 Task: Look for space in Mānānwāla, Pakistan from 17th June, 2023 to 21st June, 2023 for 2 adults in price range Rs.7000 to Rs.12000. Place can be private room with 1  bedroom having 2 beds and 1 bathroom. Property type can be house, flat, guest house. Amenities needed are: wifi. Booking option can be shelf check-in. Required host language is English.
Action: Mouse moved to (421, 108)
Screenshot: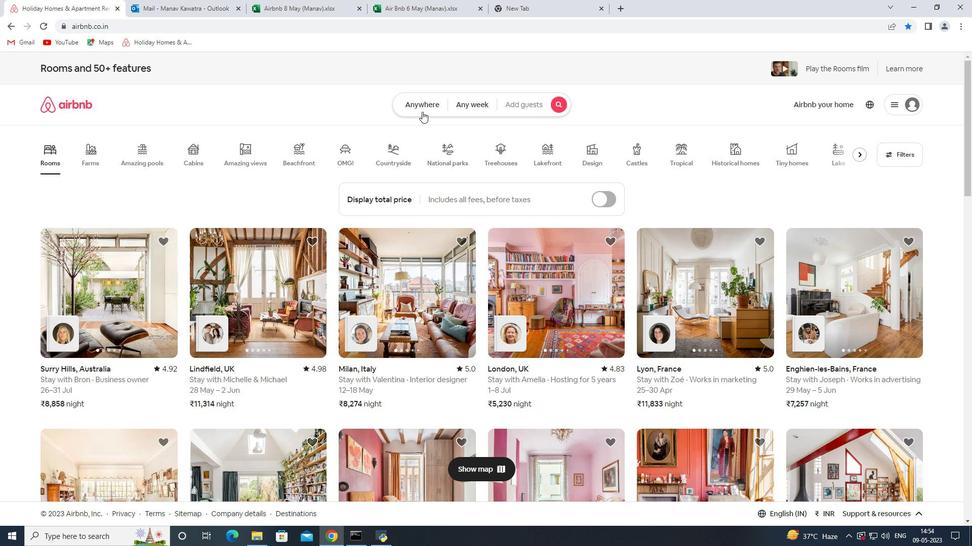 
Action: Mouse pressed left at (421, 108)
Screenshot: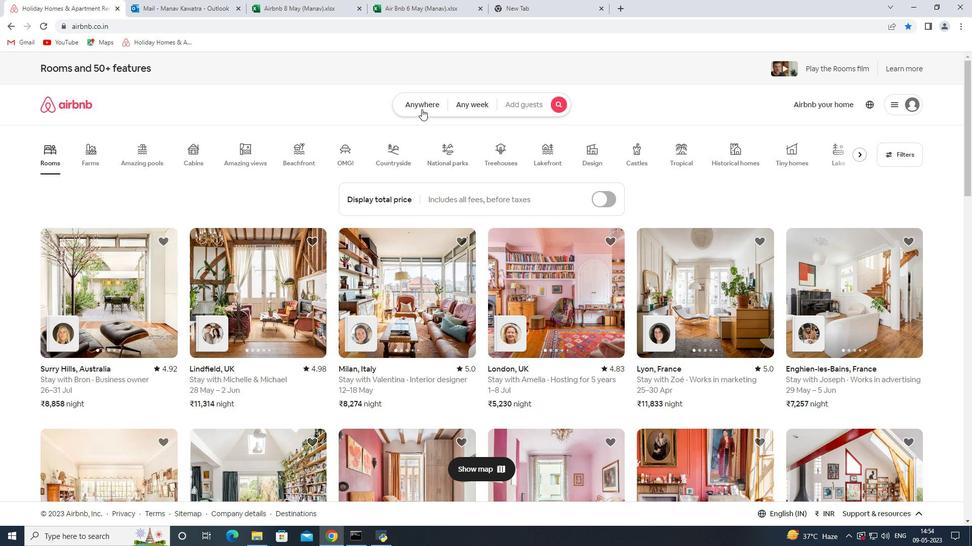 
Action: Mouse moved to (320, 146)
Screenshot: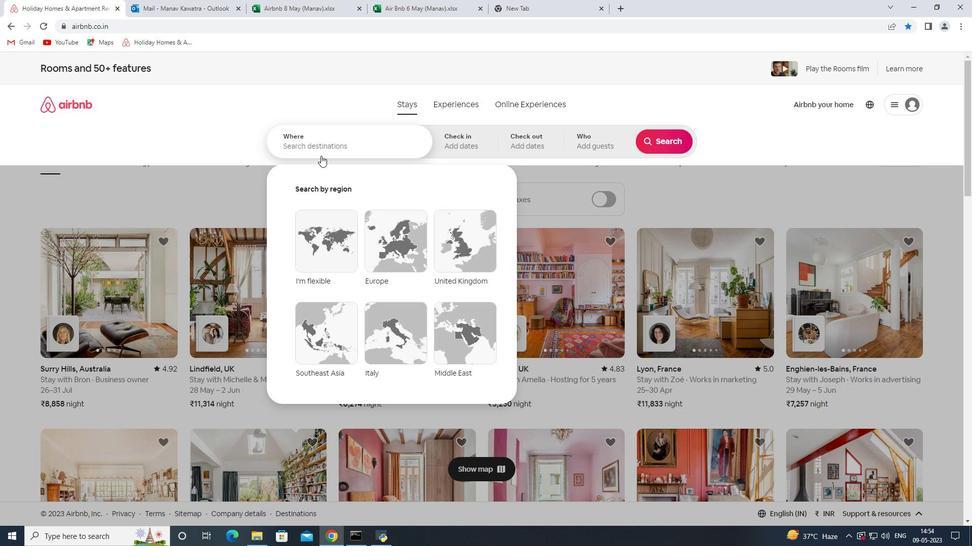 
Action: Mouse pressed left at (320, 146)
Screenshot: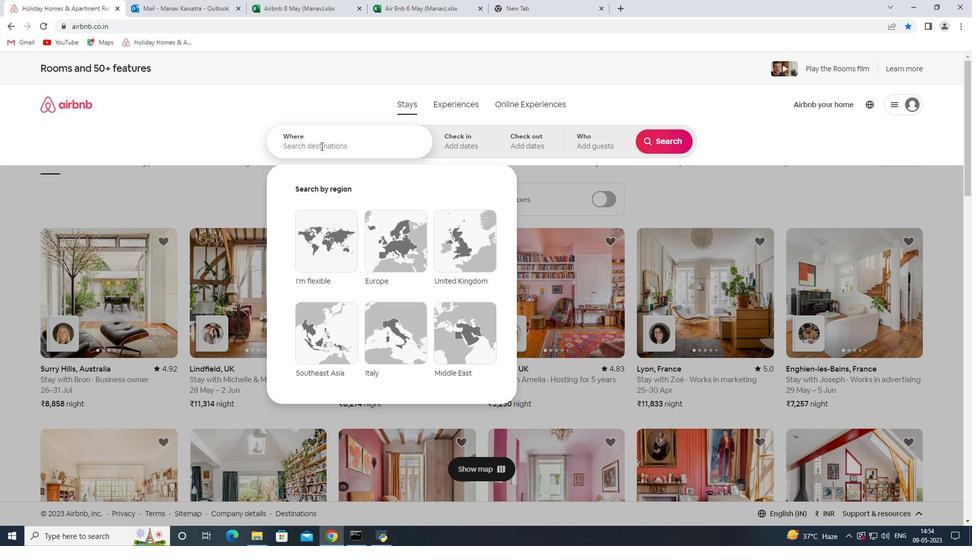
Action: Key pressed <Key.shift><Key.shift><Key.shift><Key.shift><Key.shift><Key.shift><Key.shift>Manan<Key.shift><Key.shift><Key.shift><Key.shift><Key.shift><Key.shift>walla
Screenshot: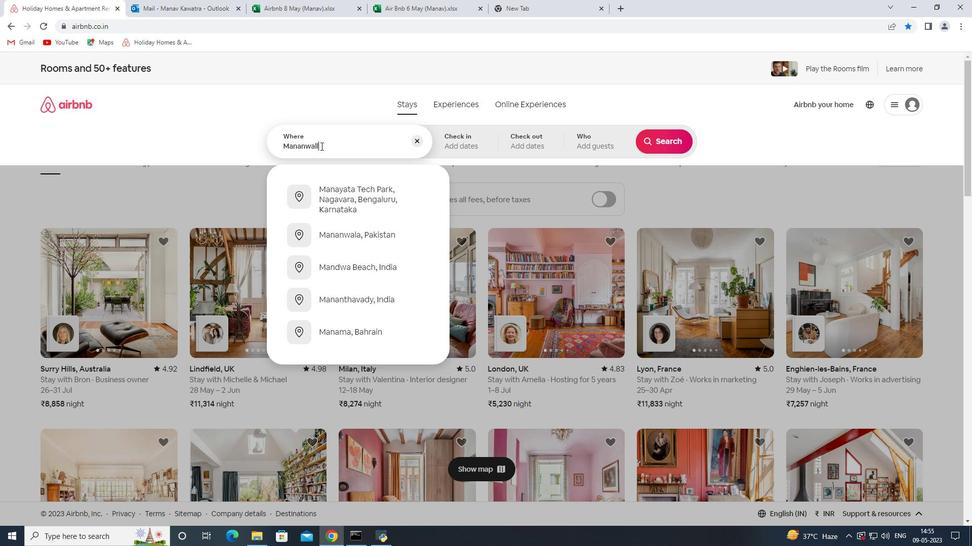 
Action: Mouse moved to (392, 204)
Screenshot: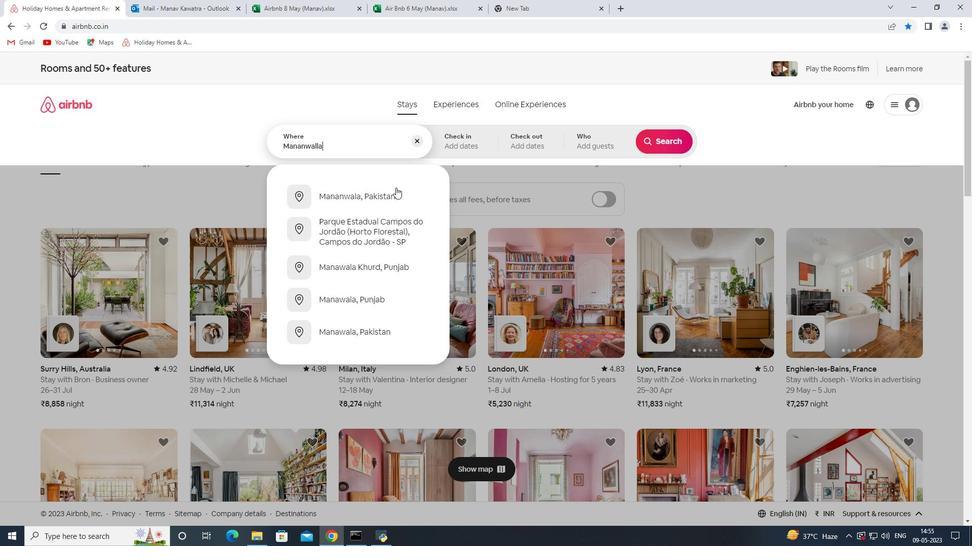 
Action: Mouse pressed left at (392, 204)
Screenshot: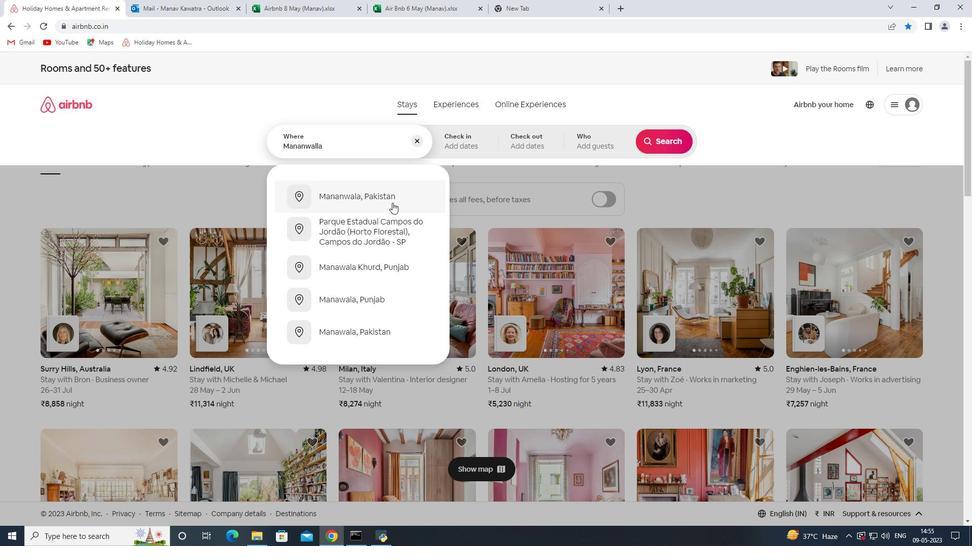 
Action: Mouse moved to (658, 314)
Screenshot: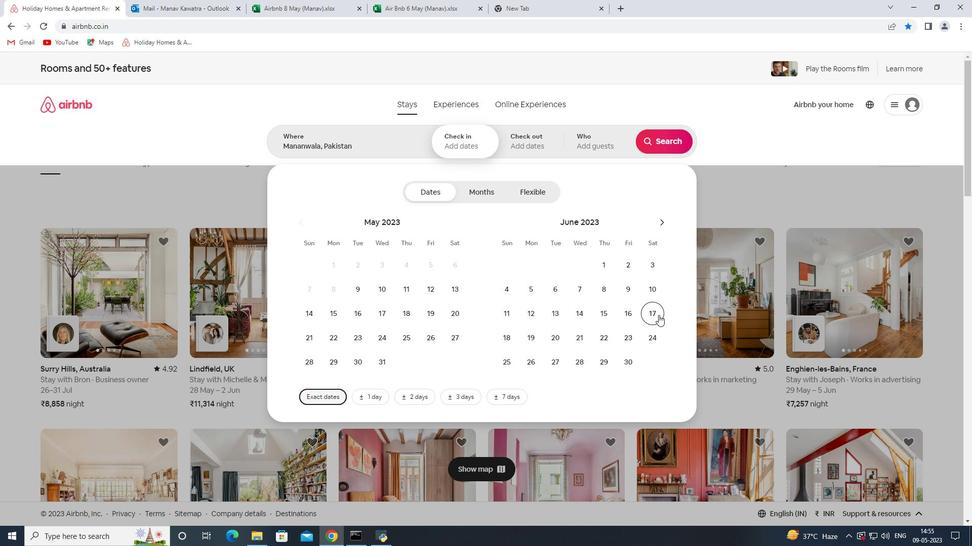
Action: Mouse pressed left at (658, 314)
Screenshot: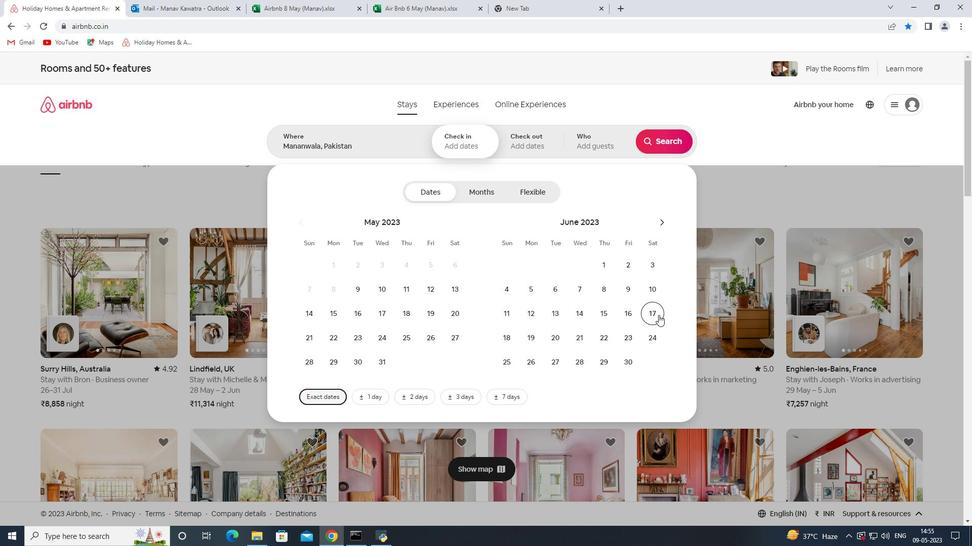 
Action: Mouse moved to (573, 338)
Screenshot: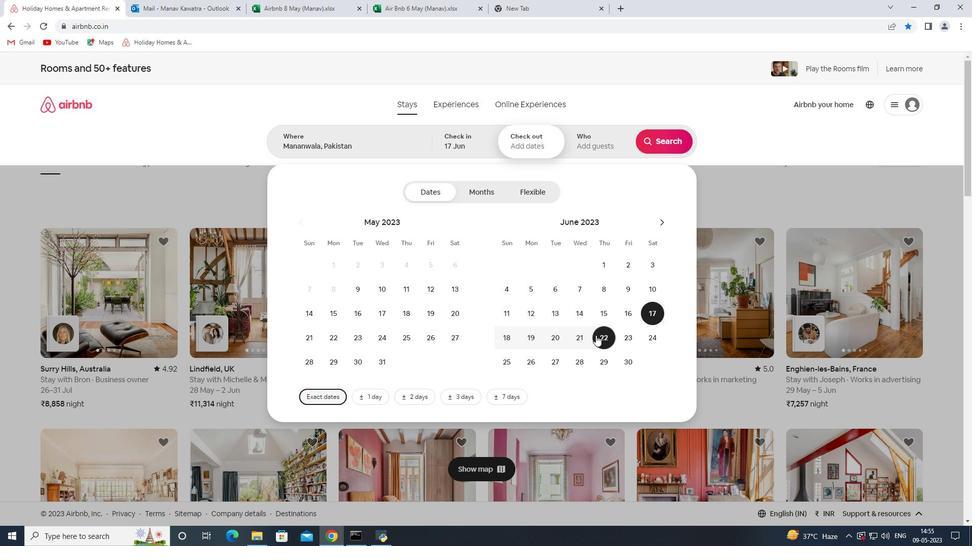 
Action: Mouse pressed left at (573, 338)
Screenshot: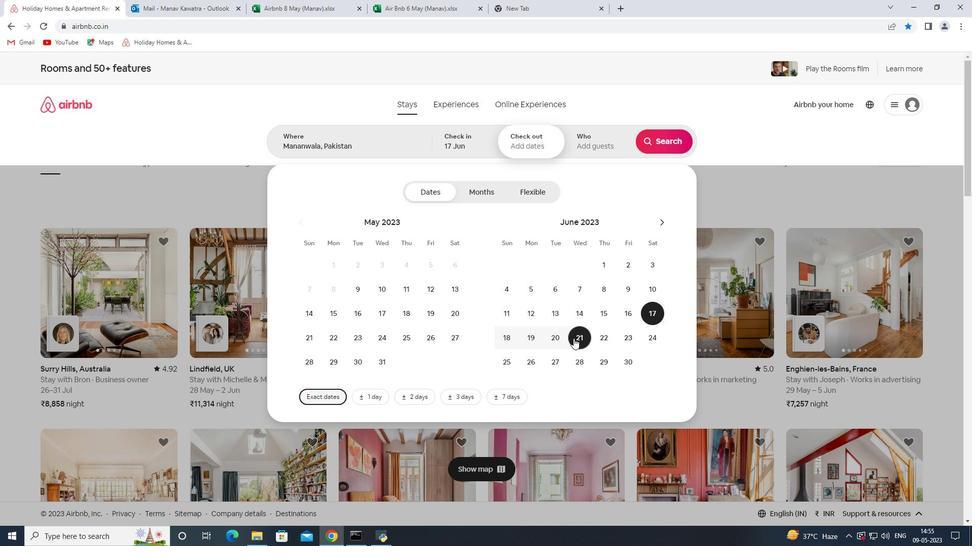 
Action: Mouse moved to (592, 149)
Screenshot: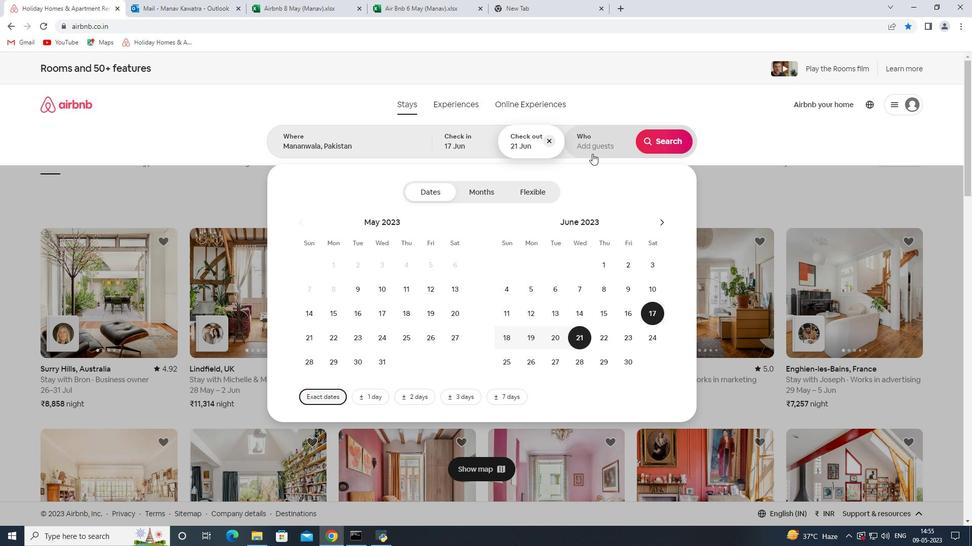 
Action: Mouse pressed left at (592, 149)
Screenshot: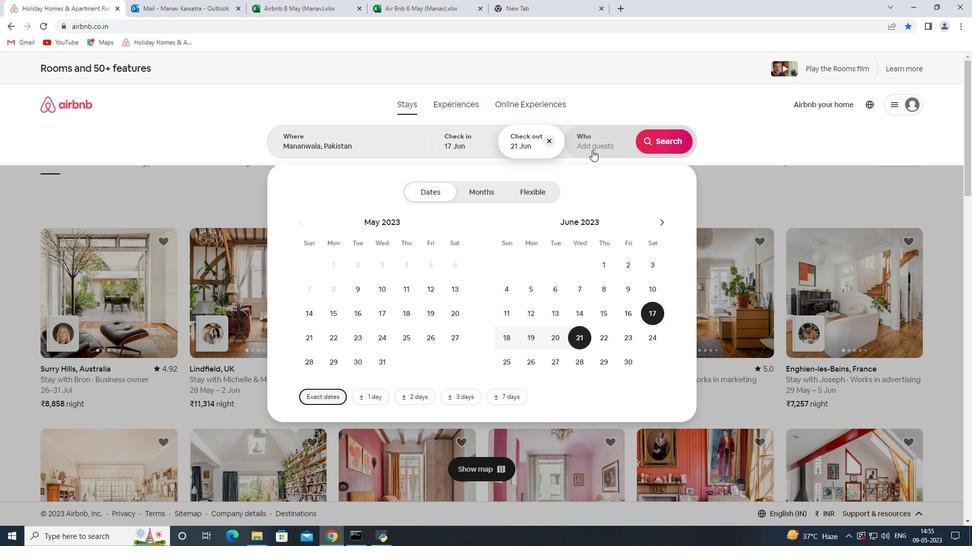 
Action: Mouse moved to (674, 193)
Screenshot: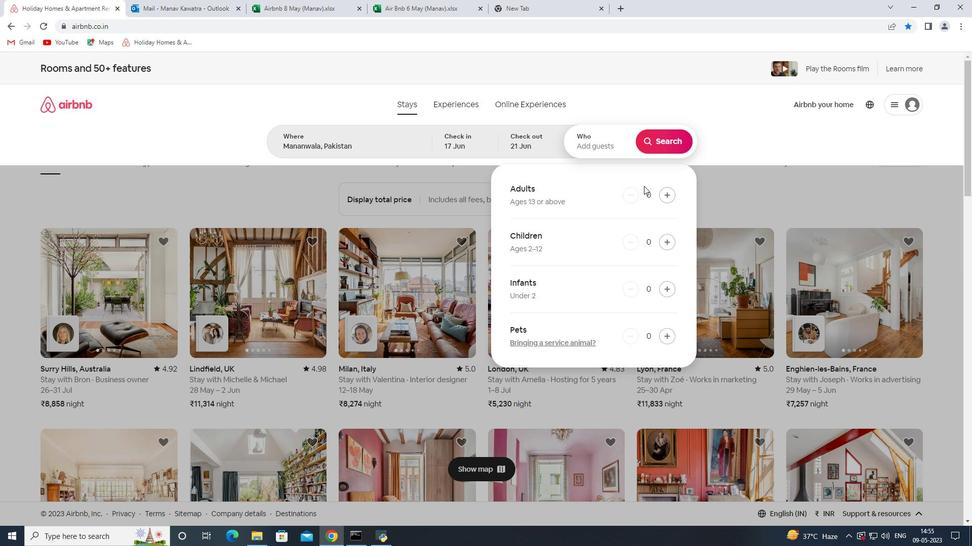 
Action: Mouse pressed left at (674, 193)
Screenshot: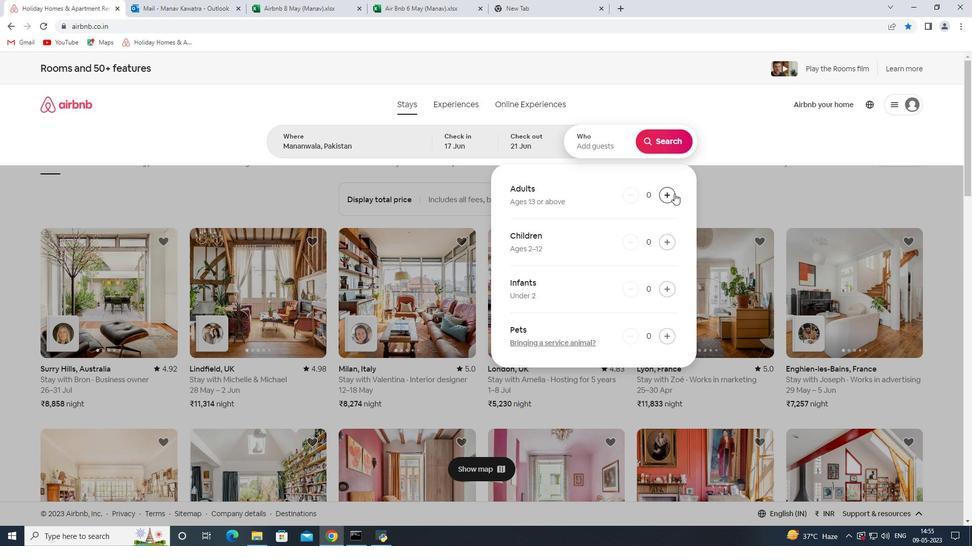 
Action: Mouse pressed left at (674, 193)
Screenshot: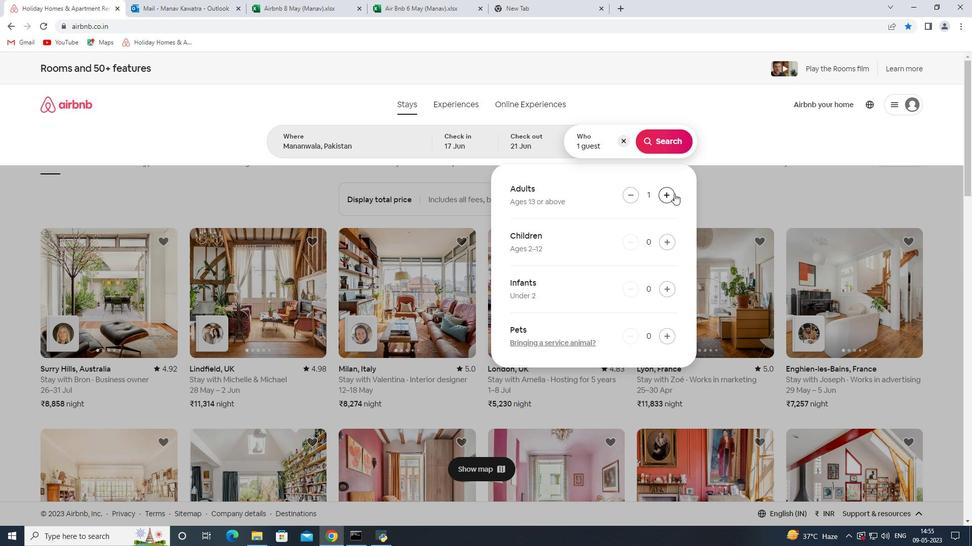 
Action: Mouse moved to (668, 143)
Screenshot: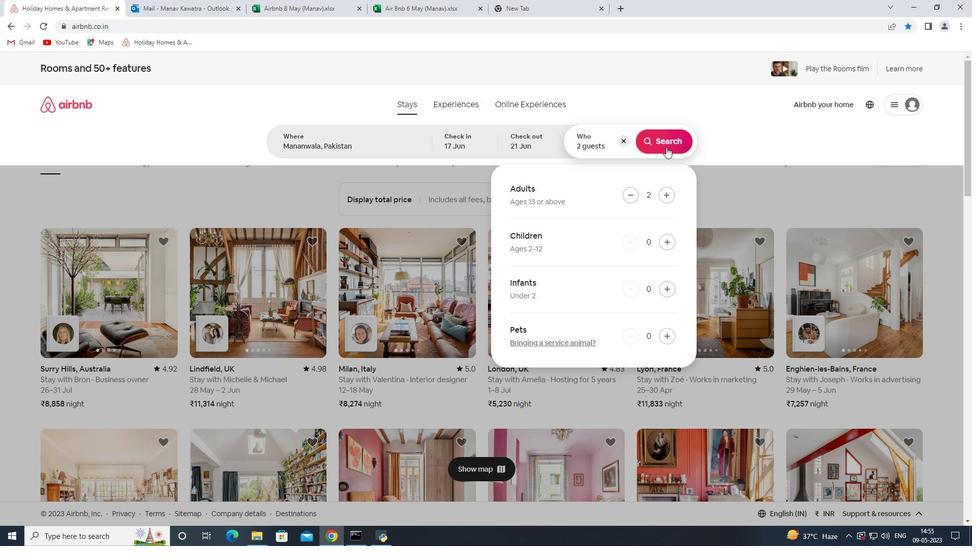 
Action: Mouse pressed left at (668, 143)
Screenshot: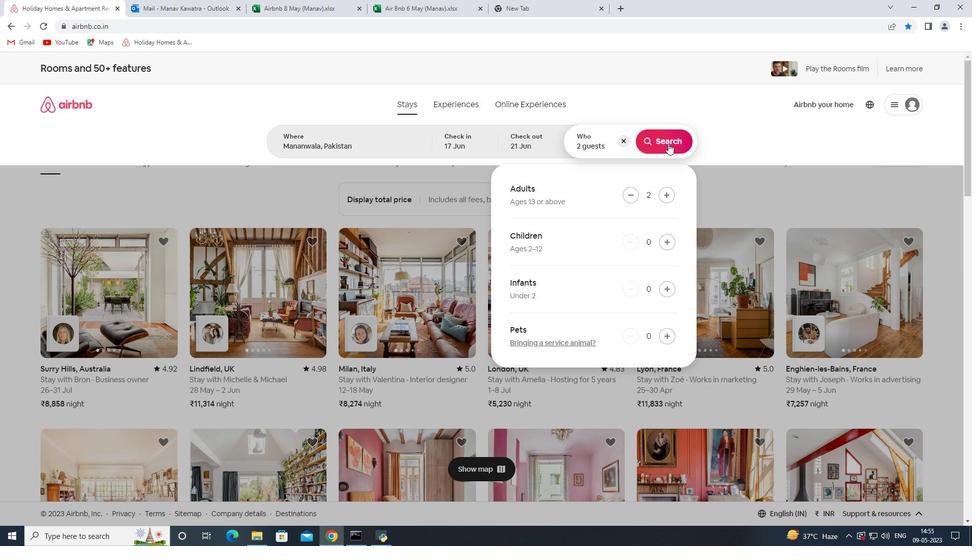 
Action: Mouse moved to (927, 118)
Screenshot: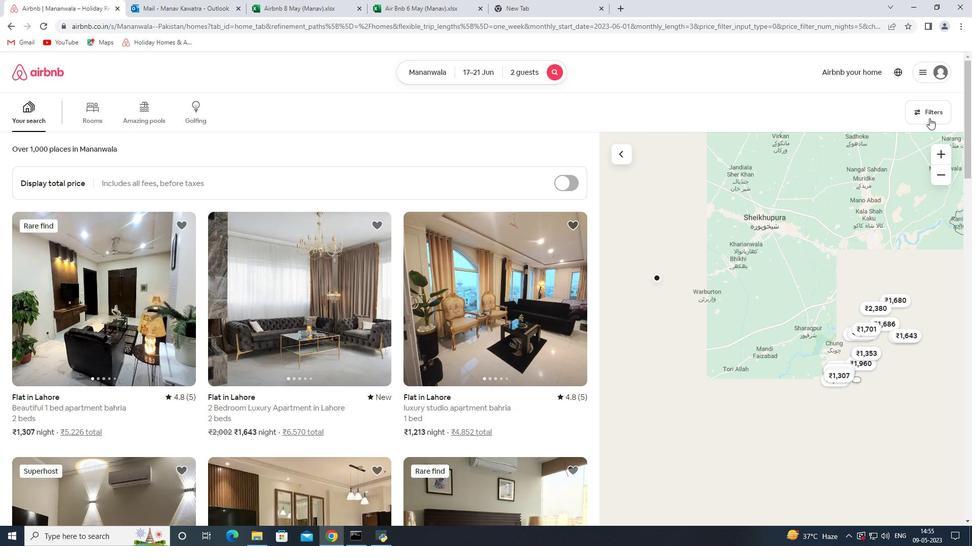 
Action: Mouse pressed left at (927, 118)
Screenshot: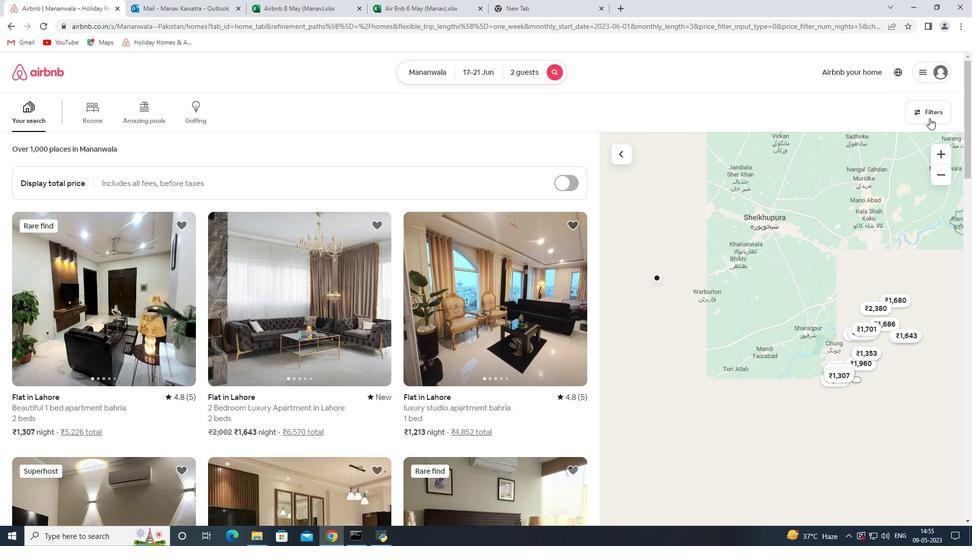 
Action: Mouse moved to (354, 363)
Screenshot: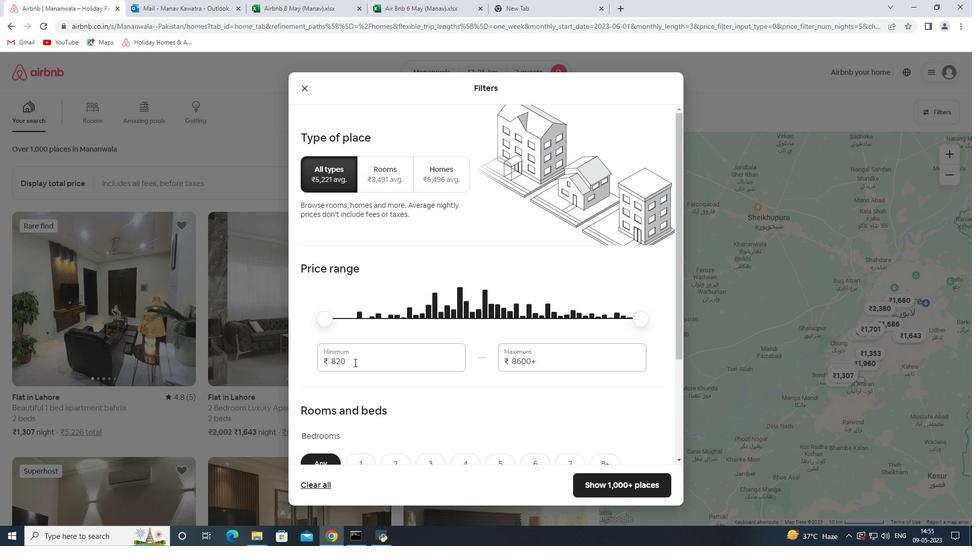 
Action: Mouse pressed left at (354, 363)
Screenshot: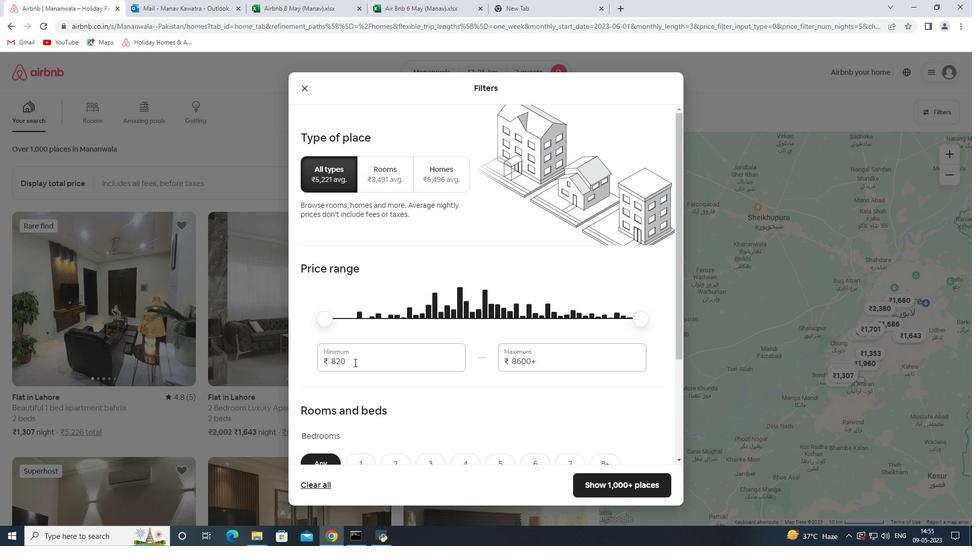 
Action: Mouse pressed left at (354, 363)
Screenshot: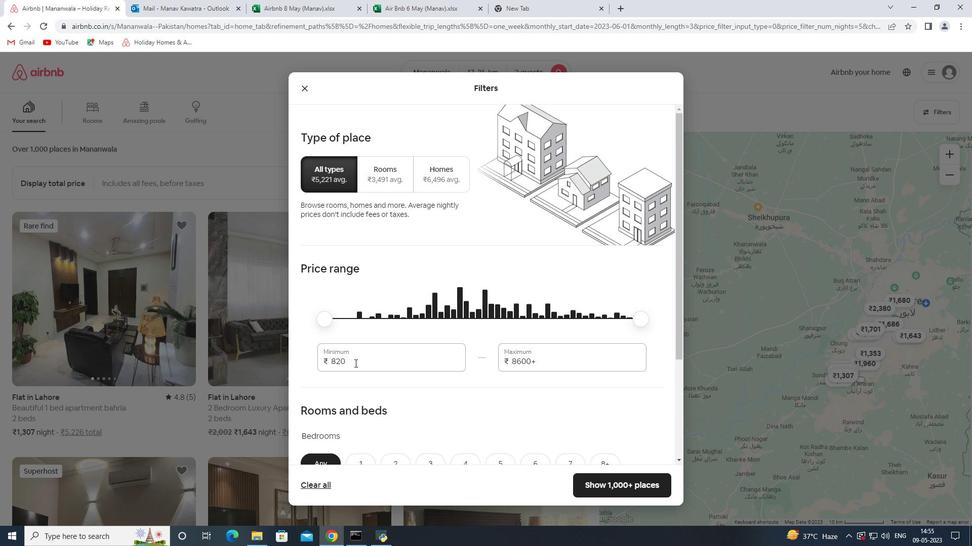 
Action: Key pressed 7000<Key.tab>12000
Screenshot: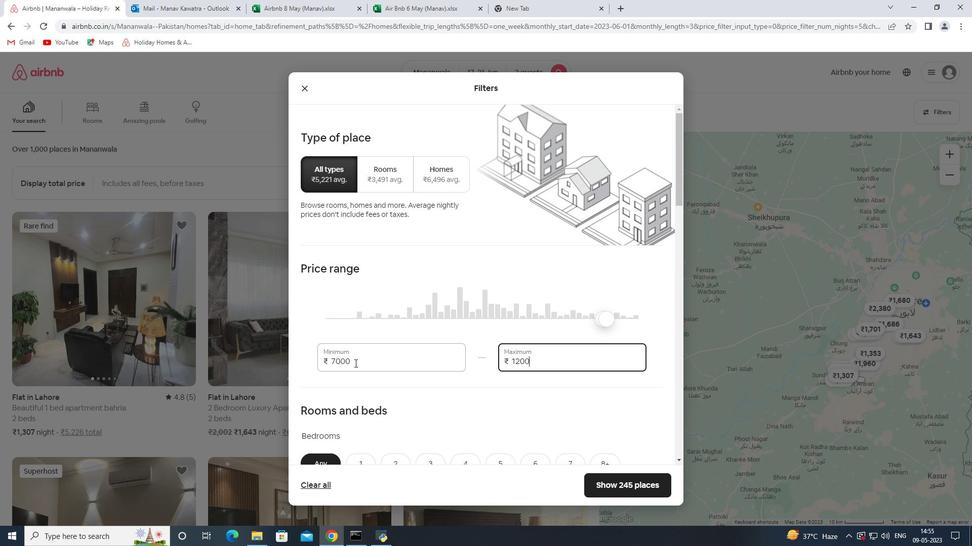 
Action: Mouse moved to (364, 325)
Screenshot: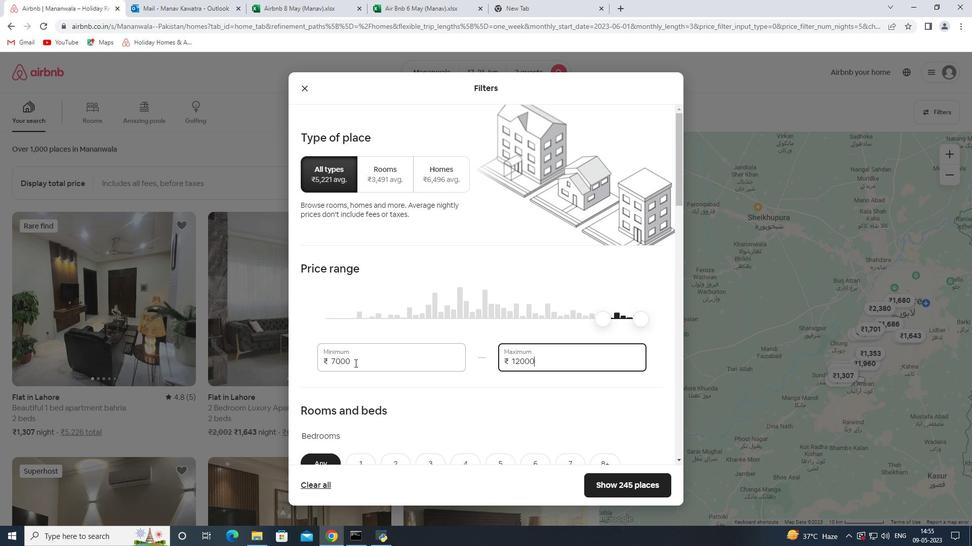 
Action: Mouse scrolled (364, 325) with delta (0, 0)
Screenshot: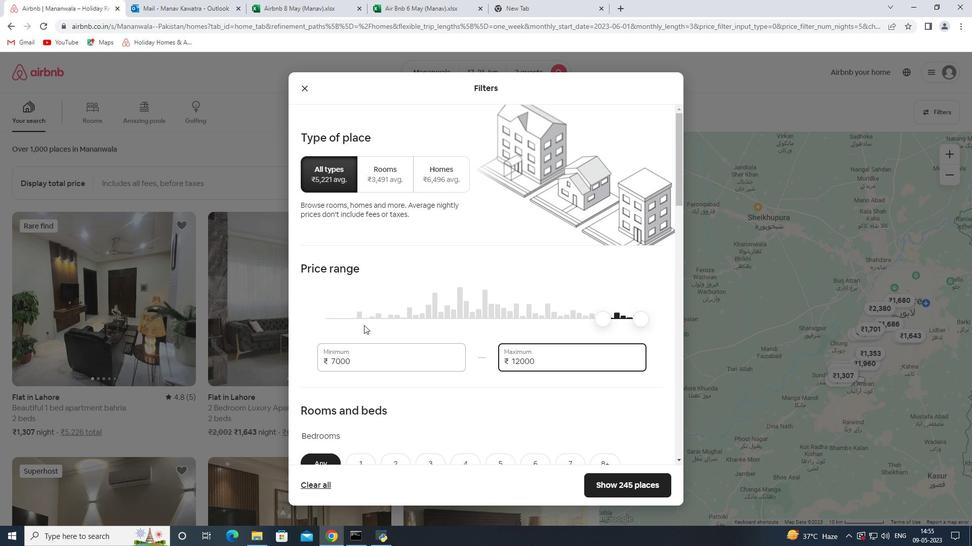 
Action: Mouse scrolled (364, 325) with delta (0, 0)
Screenshot: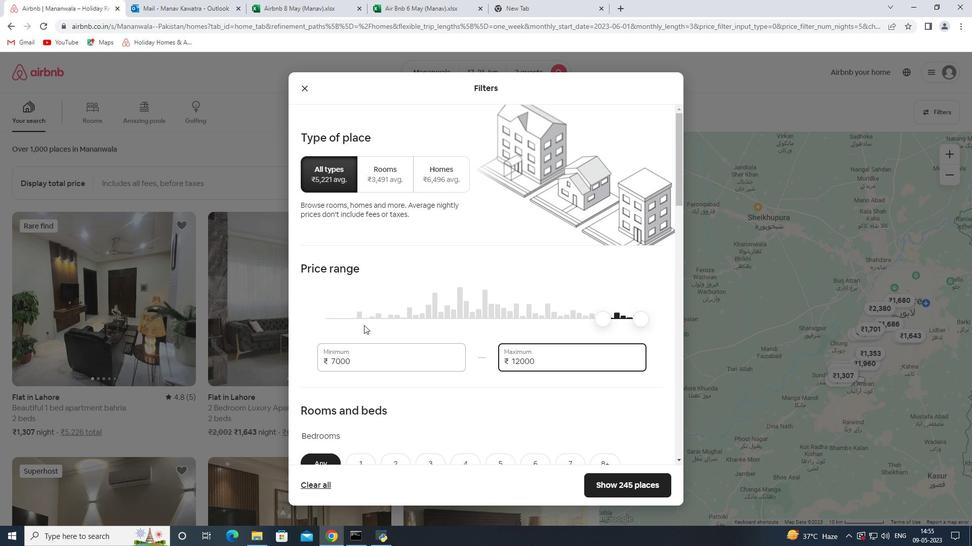 
Action: Mouse moved to (378, 363)
Screenshot: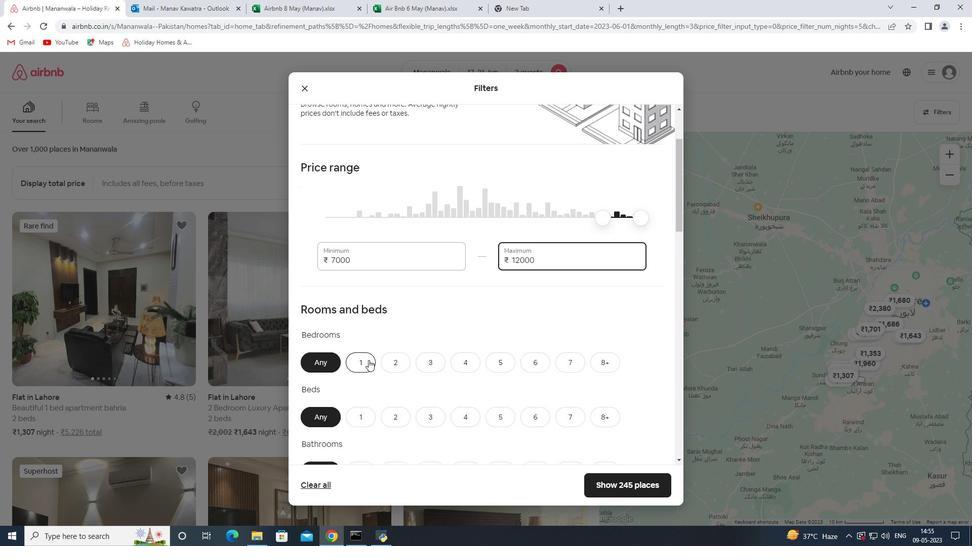 
Action: Mouse pressed left at (378, 363)
Screenshot: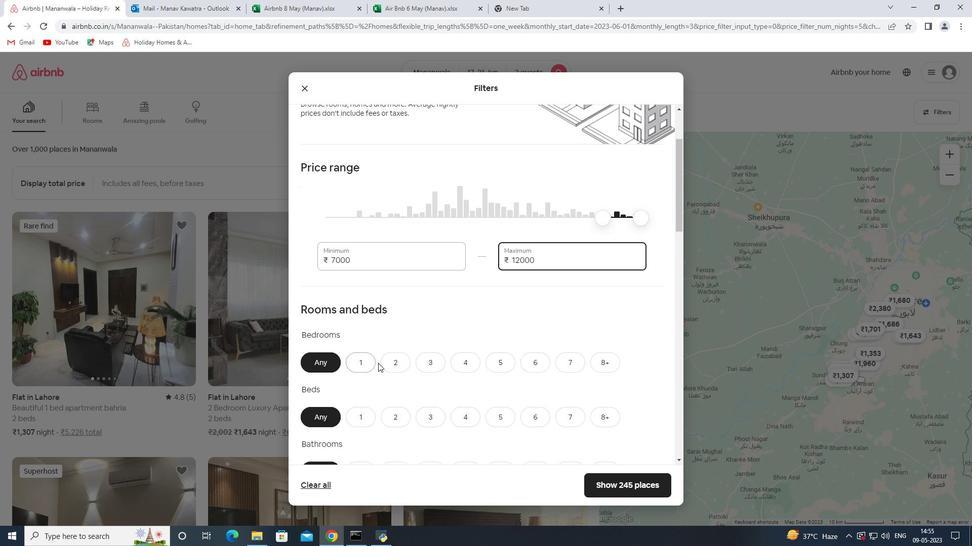 
Action: Mouse moved to (371, 363)
Screenshot: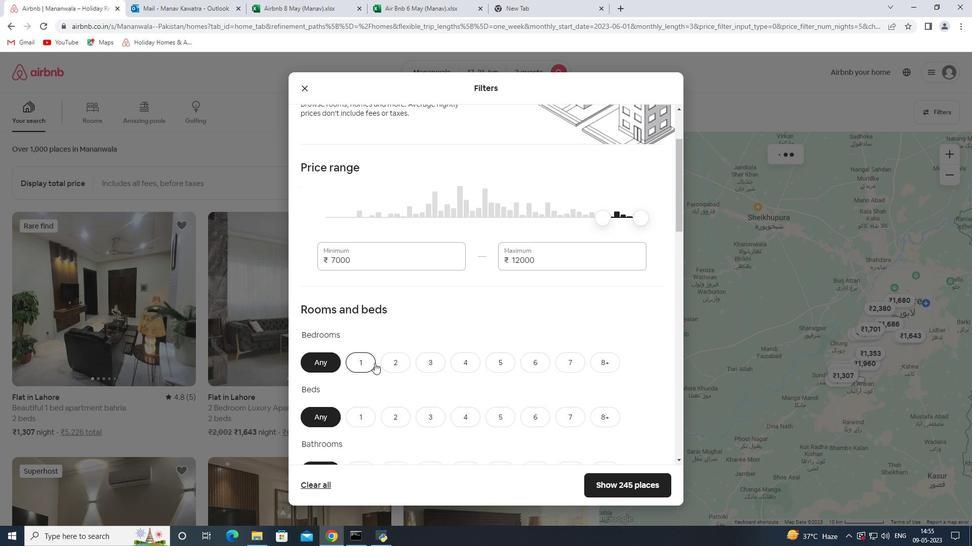 
Action: Mouse pressed left at (371, 363)
Screenshot: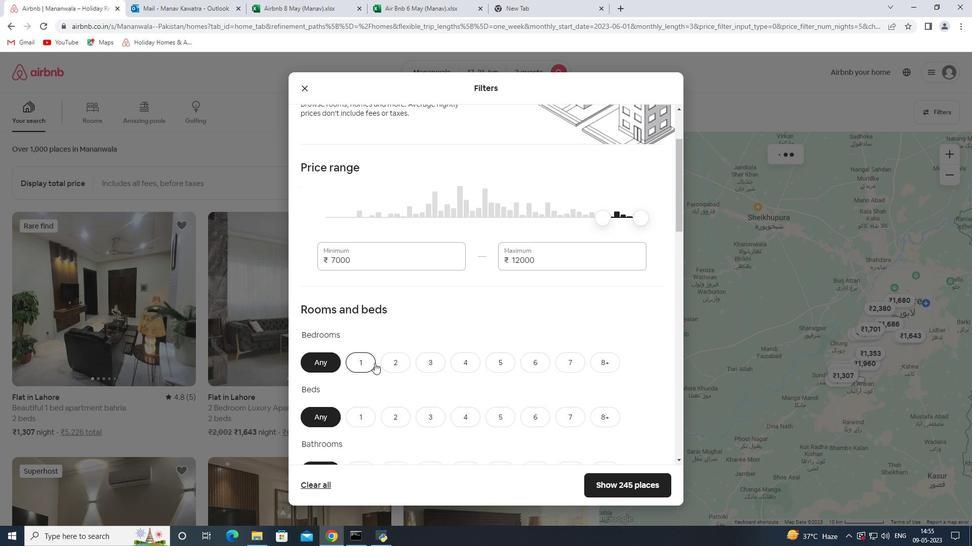 
Action: Mouse moved to (400, 416)
Screenshot: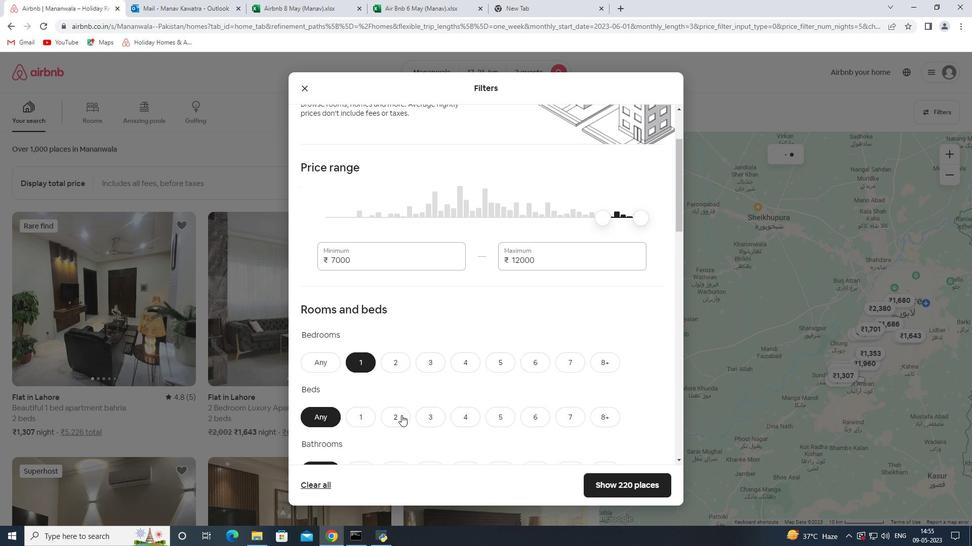 
Action: Mouse pressed left at (400, 416)
Screenshot: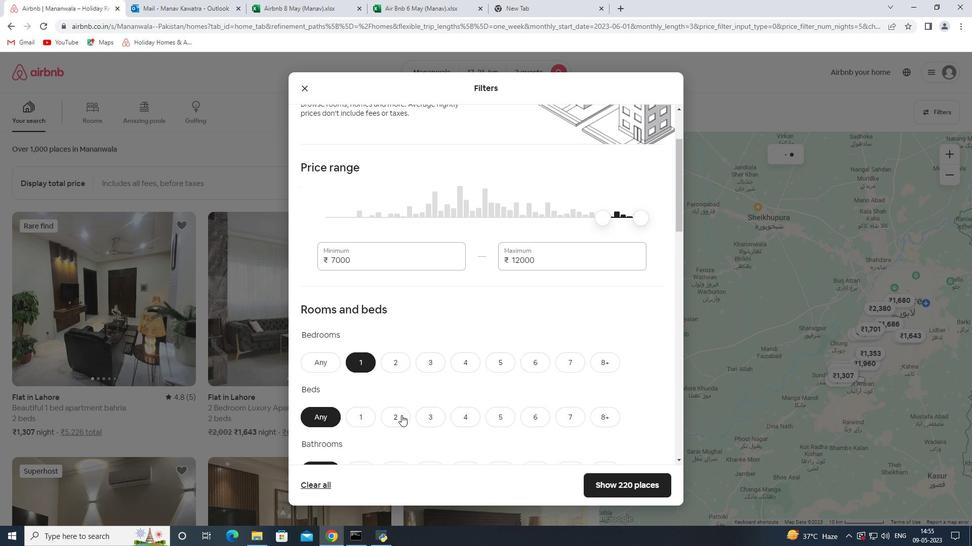 
Action: Mouse moved to (407, 369)
Screenshot: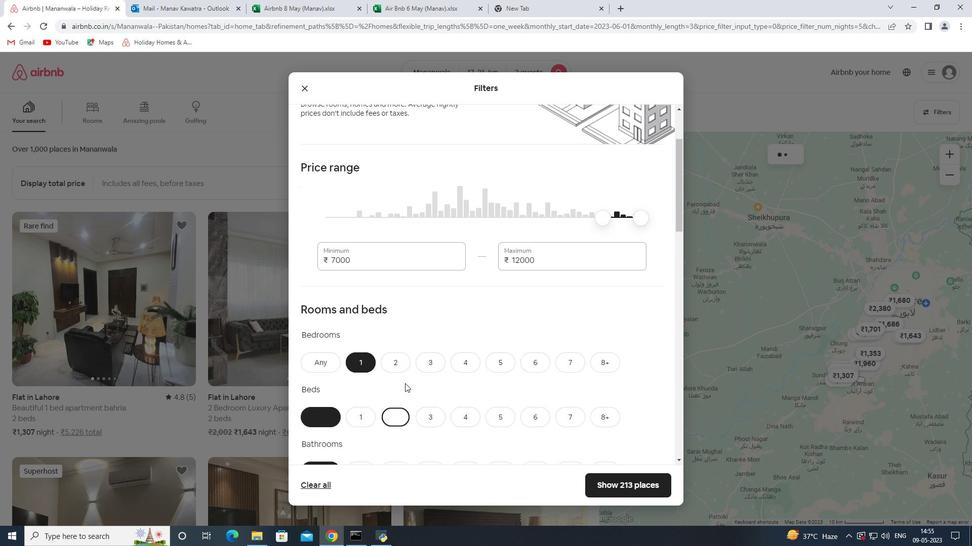 
Action: Mouse scrolled (407, 368) with delta (0, 0)
Screenshot: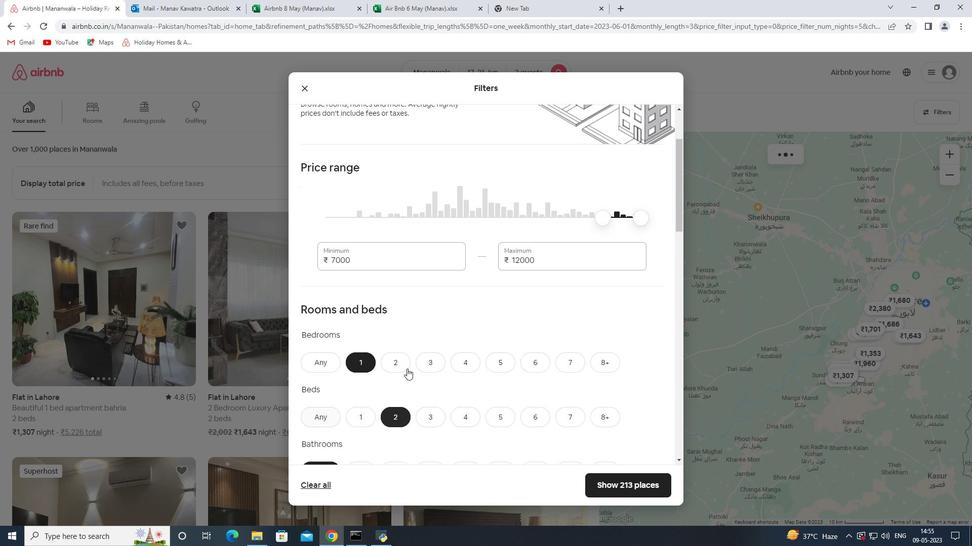 
Action: Mouse scrolled (407, 368) with delta (0, 0)
Screenshot: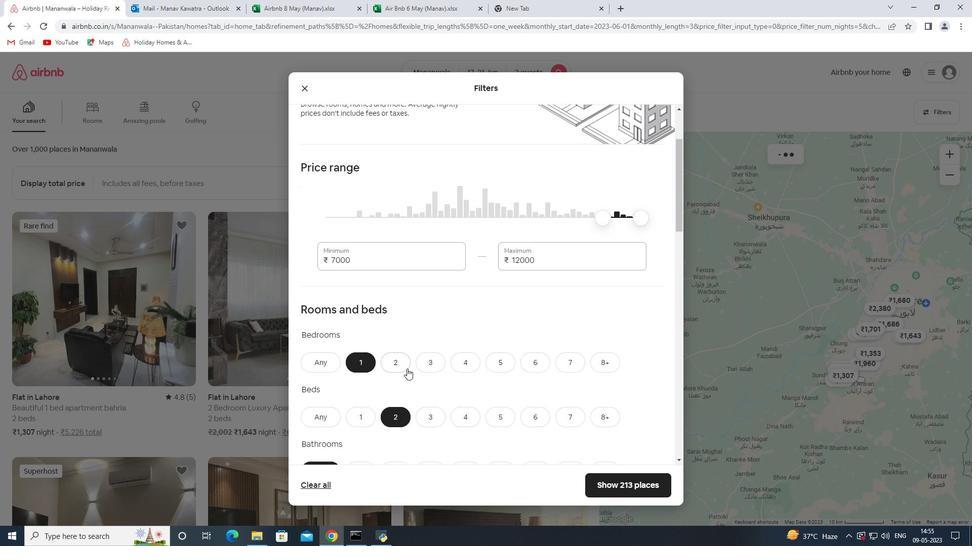 
Action: Mouse scrolled (407, 368) with delta (0, 0)
Screenshot: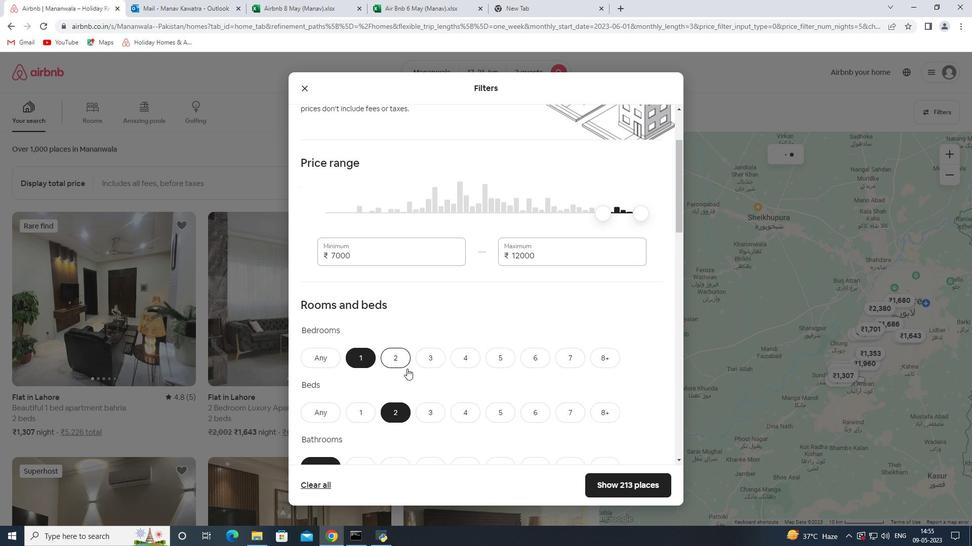 
Action: Mouse moved to (358, 322)
Screenshot: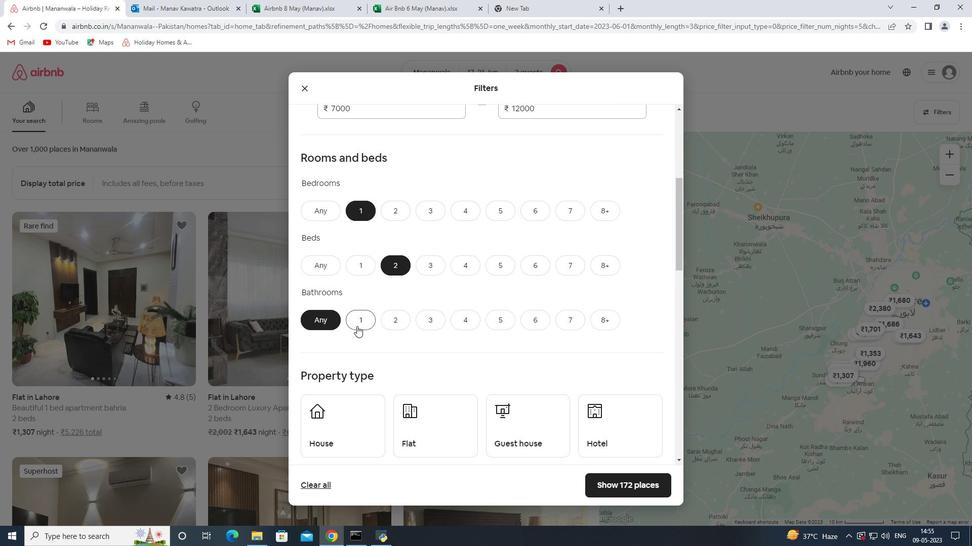 
Action: Mouse pressed left at (358, 322)
Screenshot: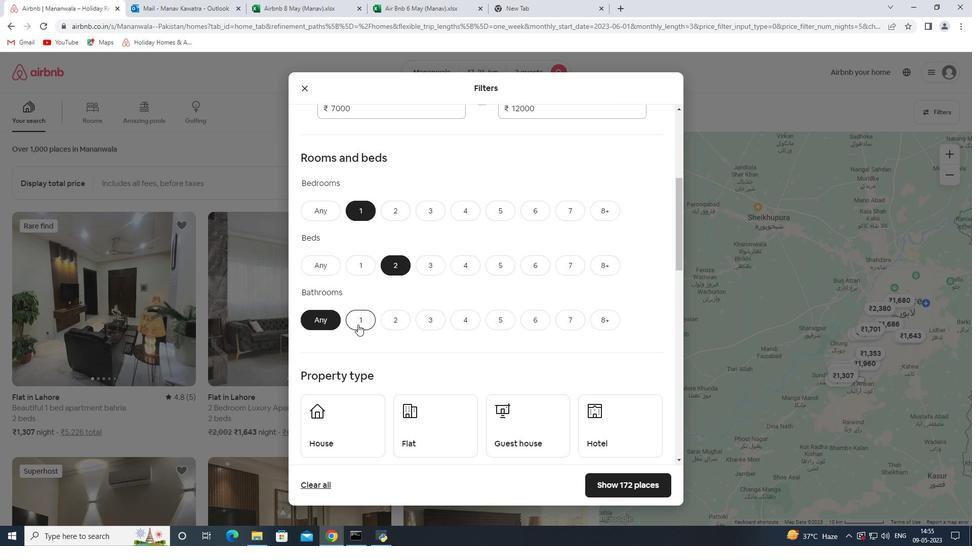 
Action: Mouse moved to (414, 340)
Screenshot: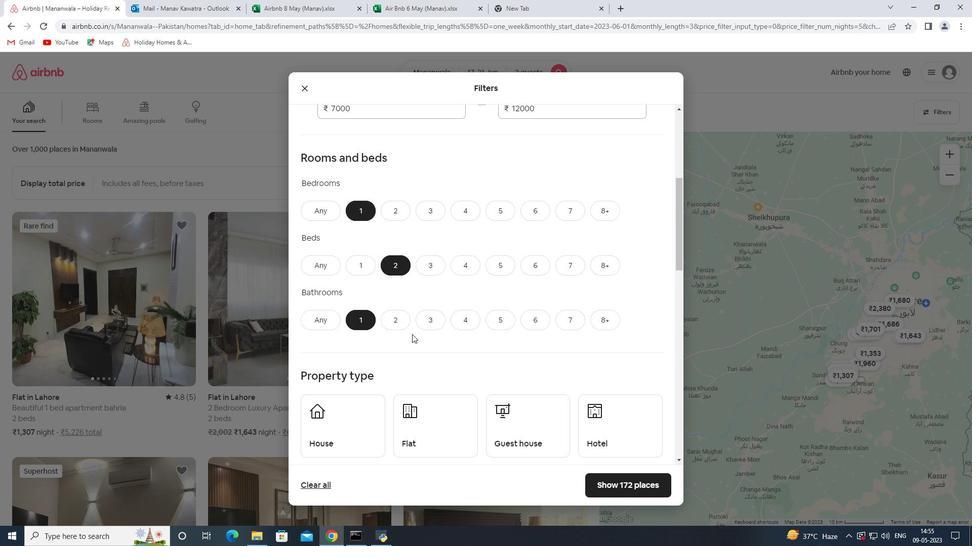 
Action: Mouse scrolled (414, 340) with delta (0, 0)
Screenshot: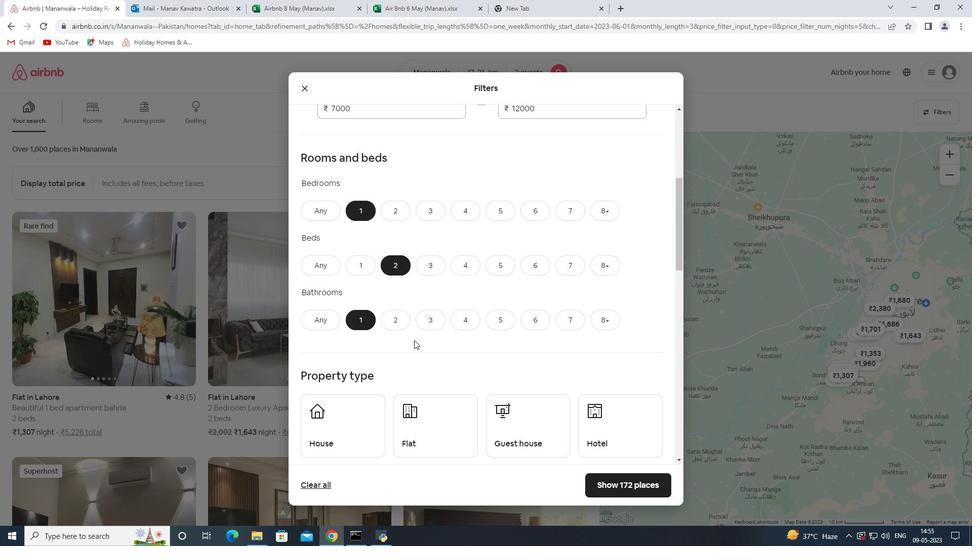 
Action: Mouse scrolled (414, 340) with delta (0, 0)
Screenshot: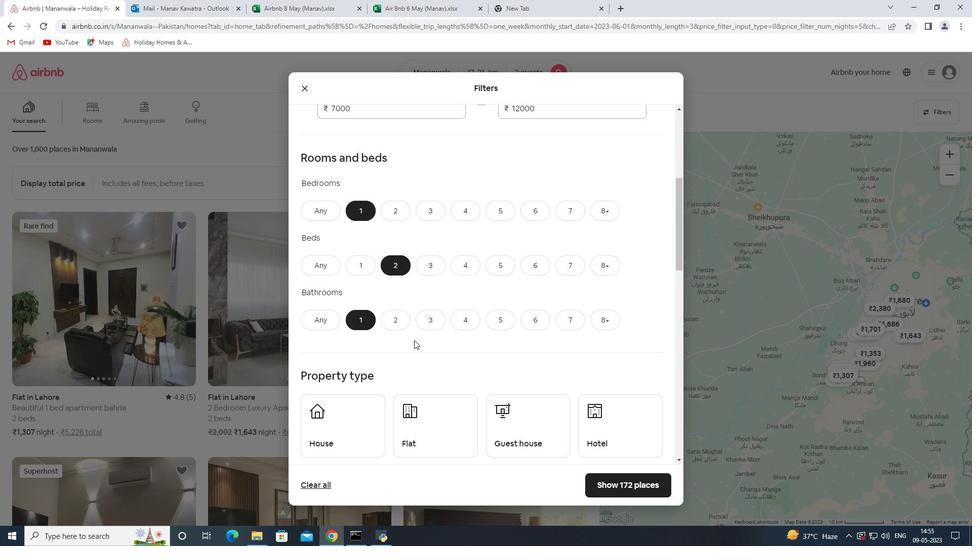 
Action: Mouse moved to (414, 342)
Screenshot: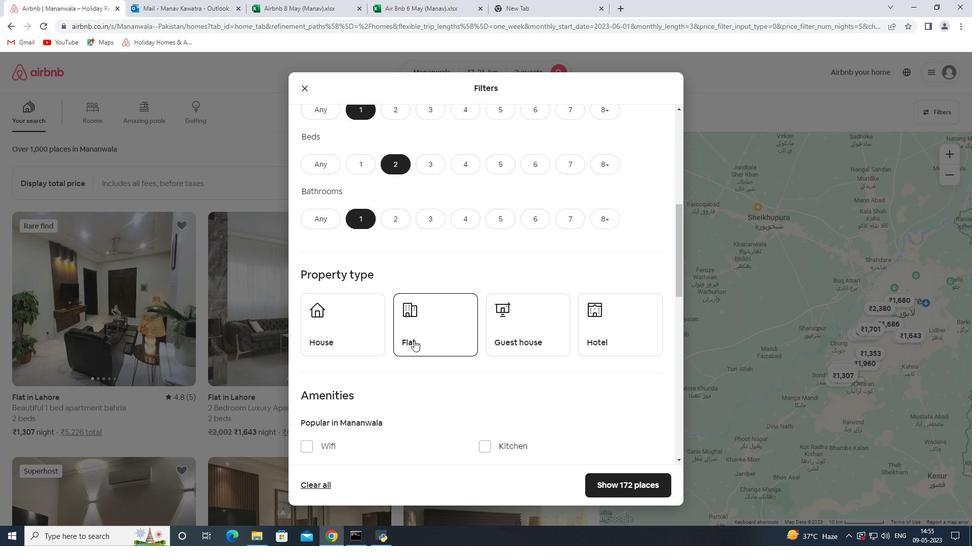 
Action: Mouse scrolled (414, 342) with delta (0, 0)
Screenshot: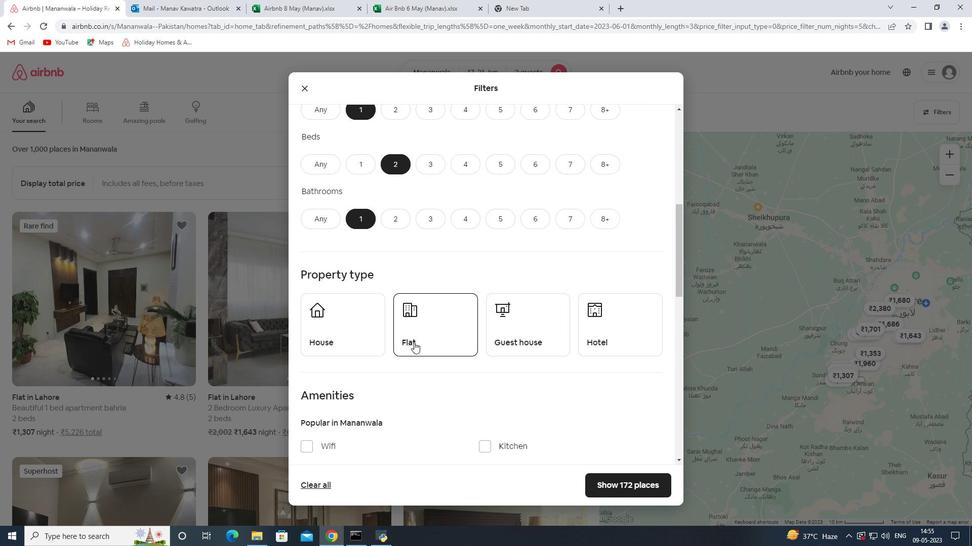 
Action: Mouse scrolled (414, 342) with delta (0, 0)
Screenshot: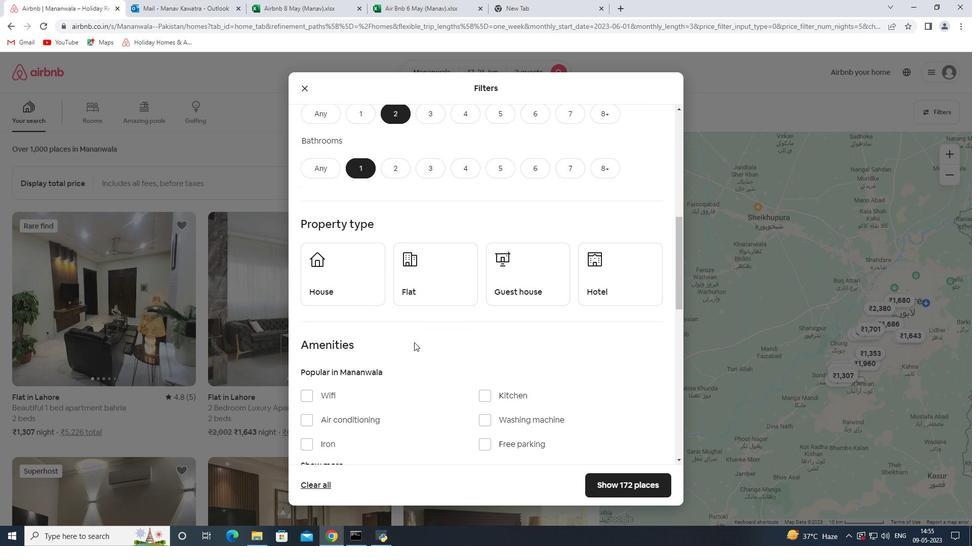 
Action: Mouse moved to (374, 242)
Screenshot: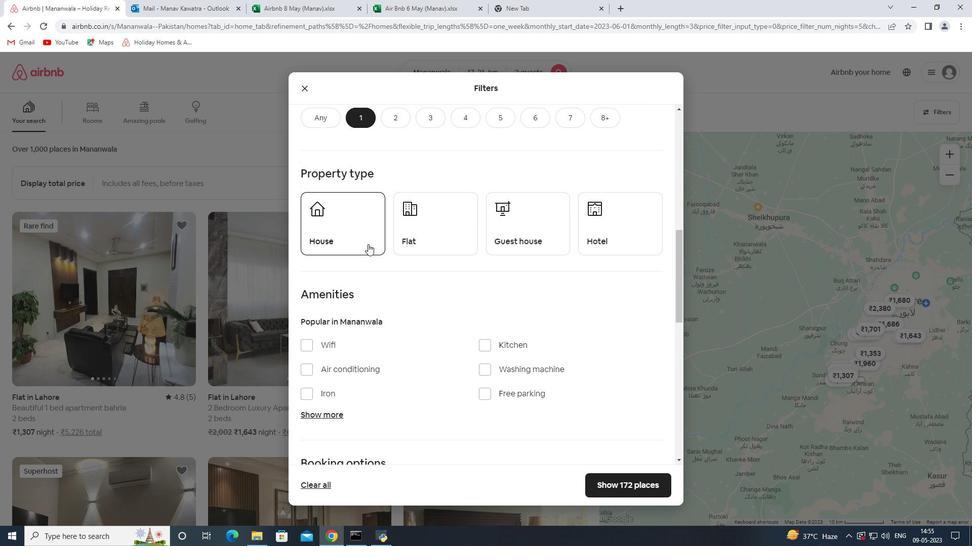 
Action: Mouse pressed left at (374, 242)
Screenshot: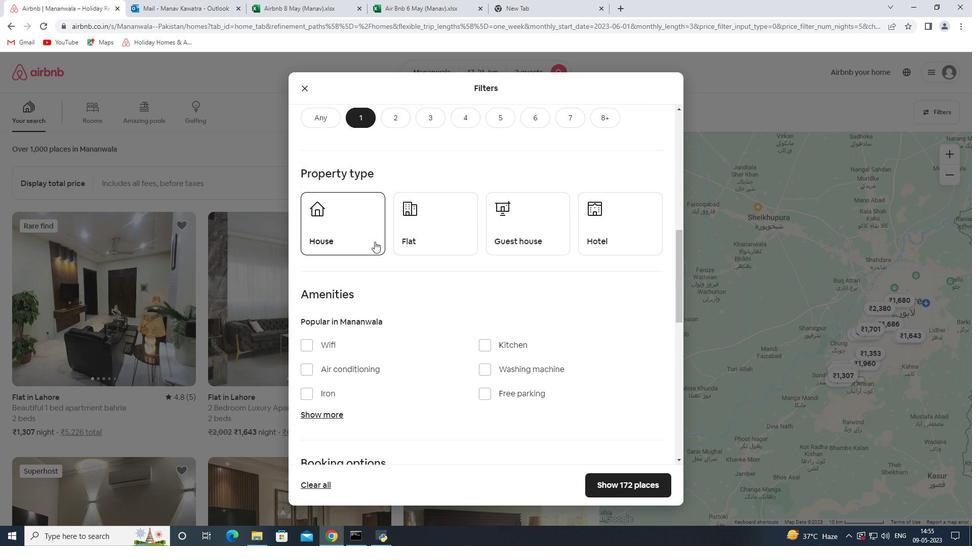 
Action: Mouse moved to (428, 230)
Screenshot: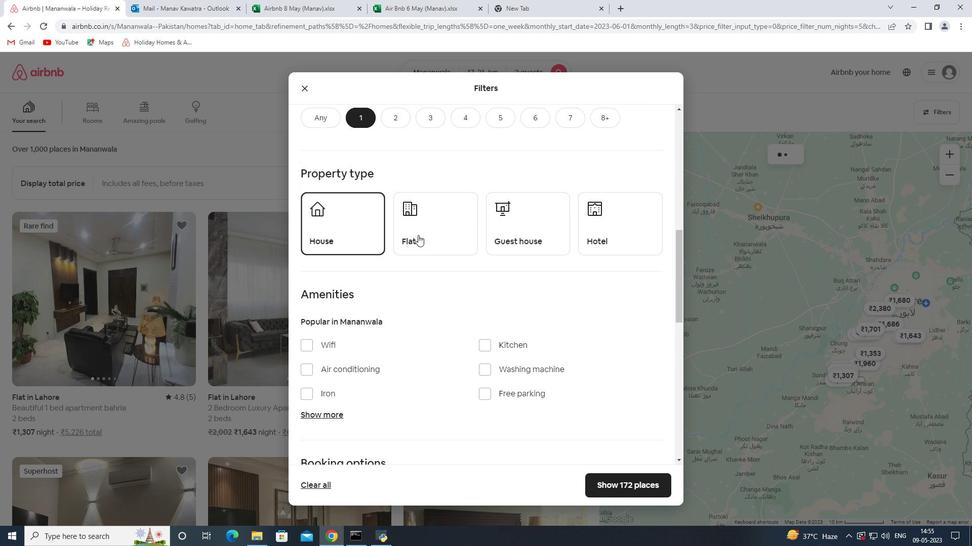 
Action: Mouse pressed left at (428, 230)
Screenshot: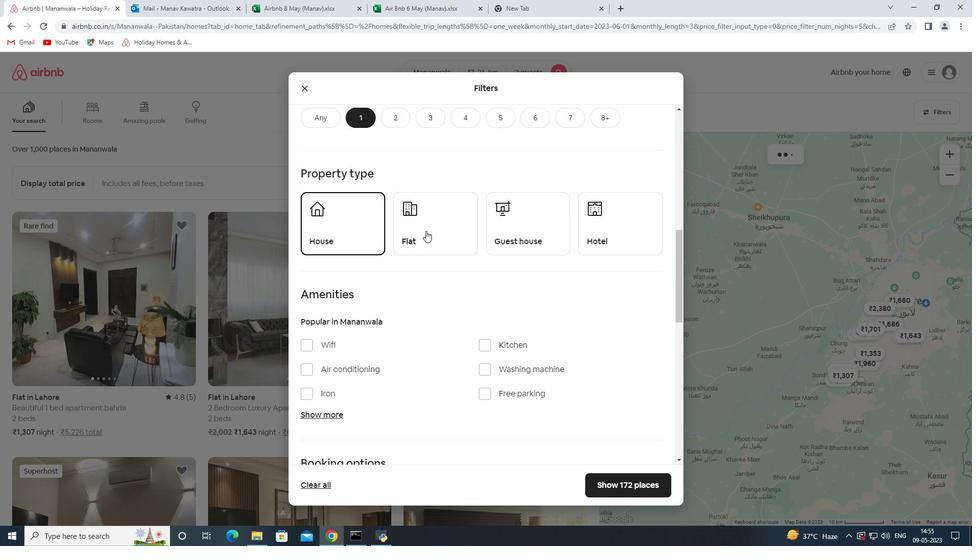 
Action: Mouse moved to (516, 233)
Screenshot: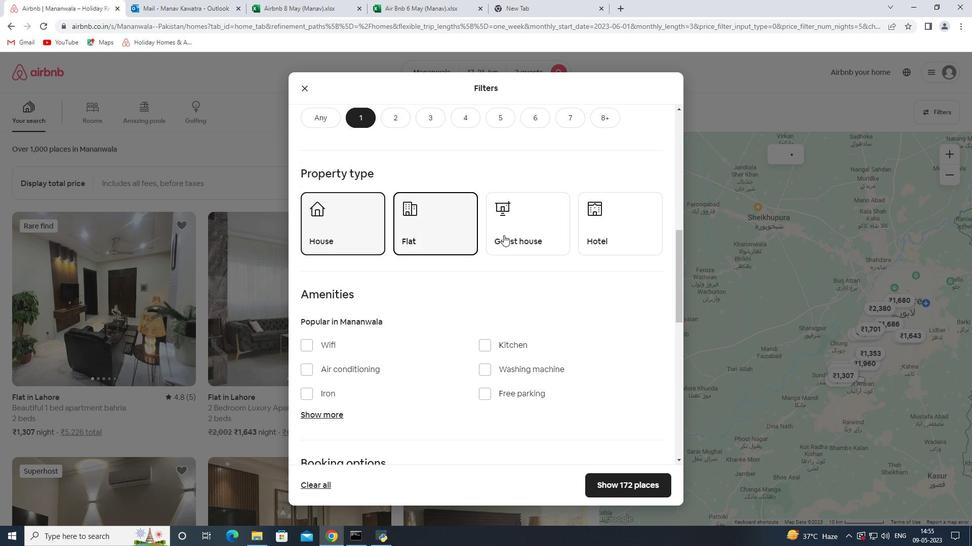 
Action: Mouse pressed left at (516, 233)
Screenshot: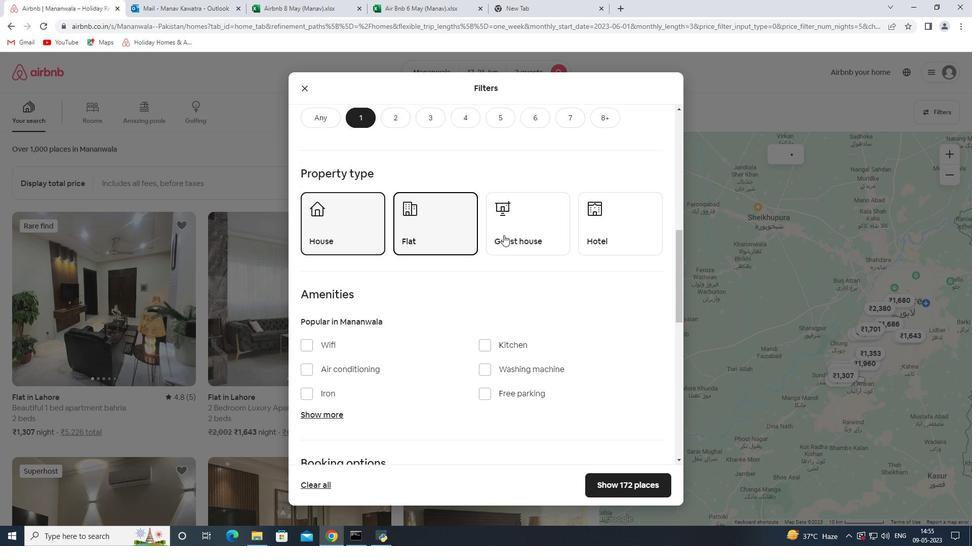 
Action: Mouse moved to (481, 327)
Screenshot: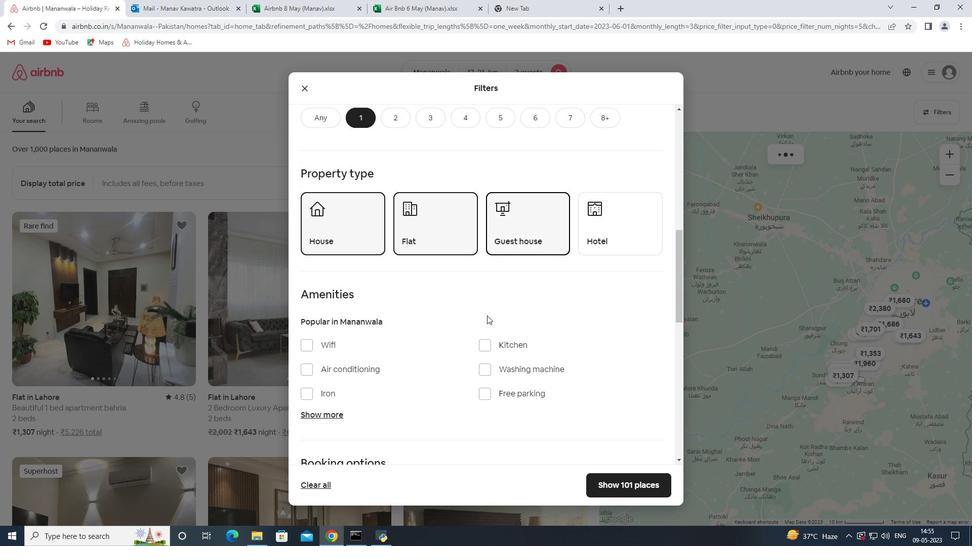 
Action: Mouse scrolled (481, 326) with delta (0, 0)
Screenshot: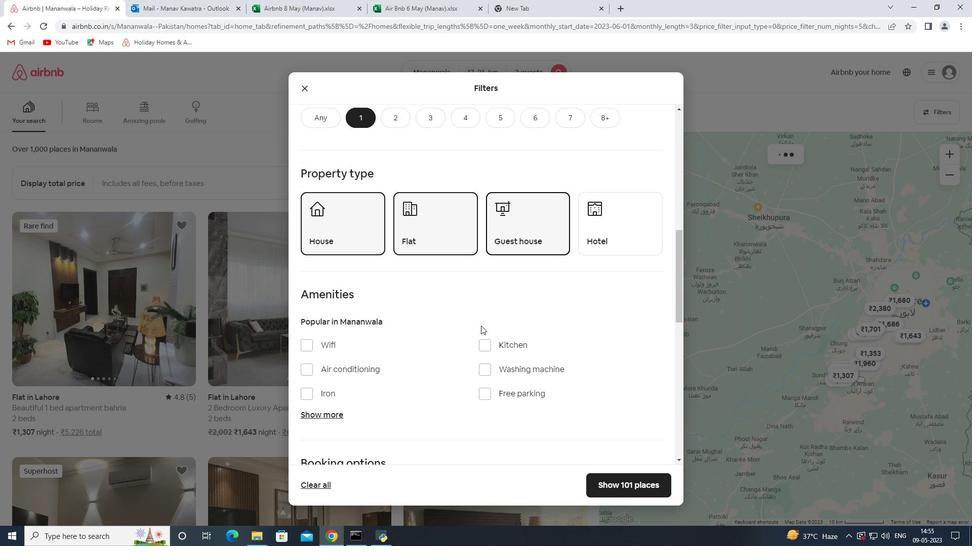 
Action: Mouse scrolled (481, 326) with delta (0, 0)
Screenshot: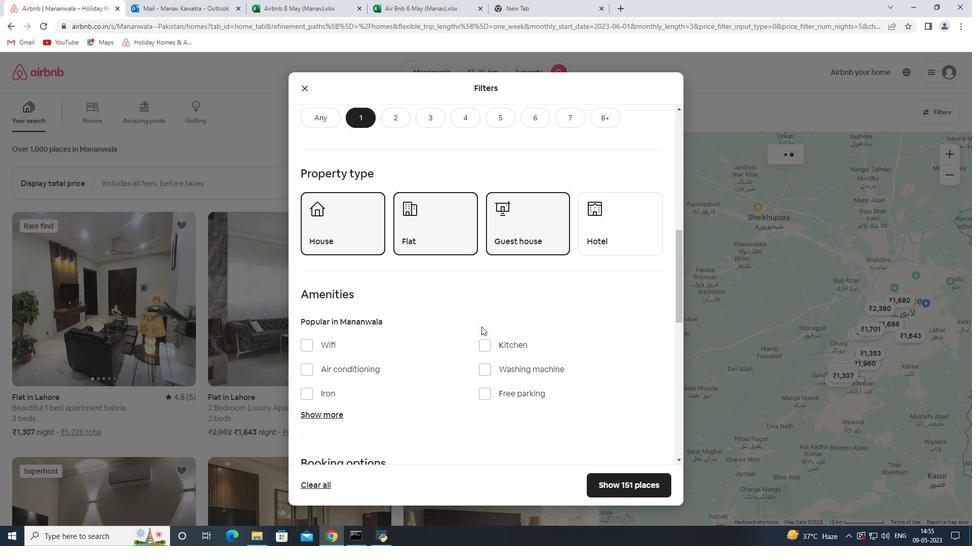 
Action: Mouse scrolled (481, 326) with delta (0, 0)
Screenshot: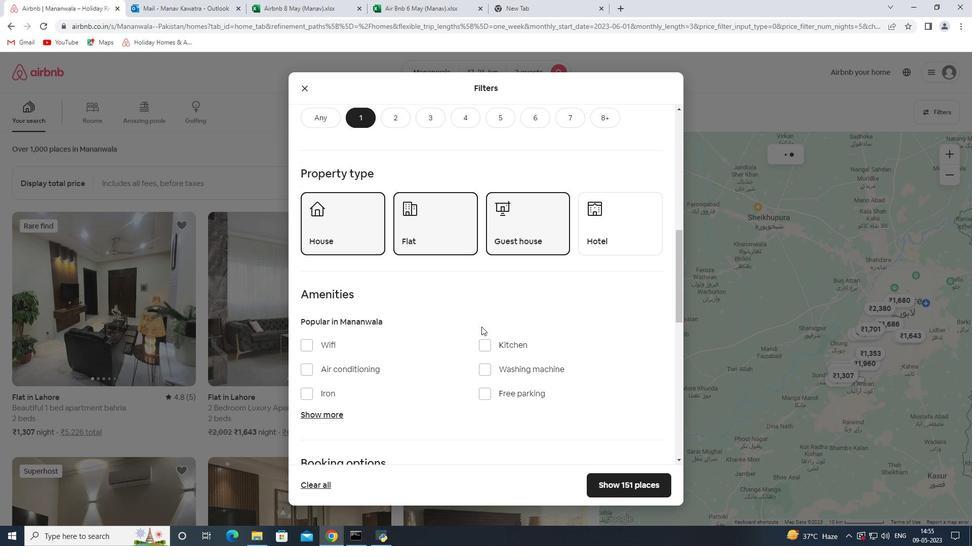 
Action: Mouse moved to (323, 190)
Screenshot: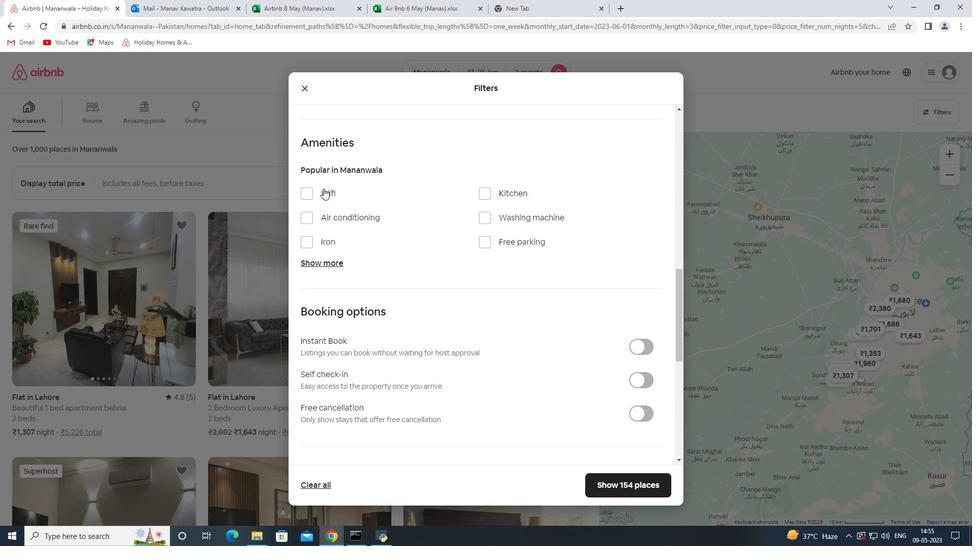 
Action: Mouse pressed left at (323, 190)
Screenshot: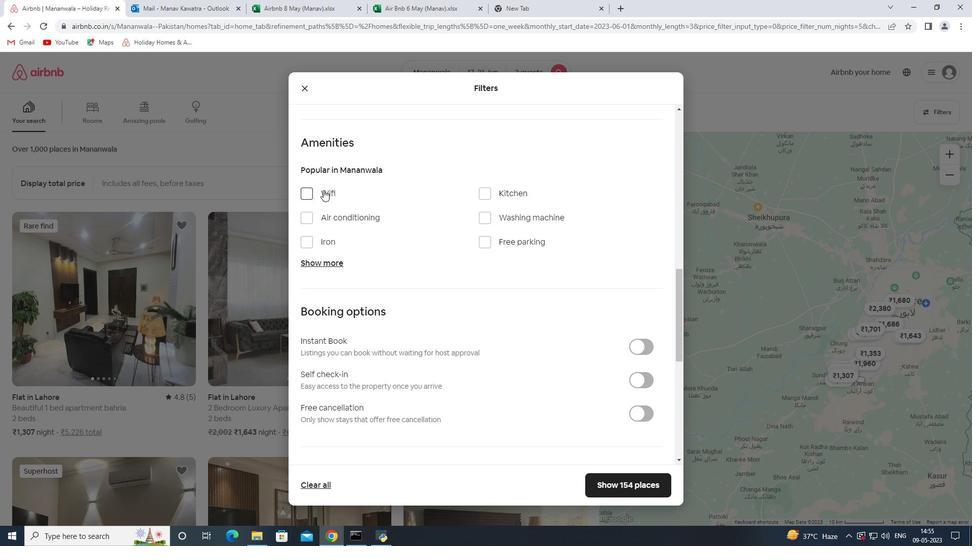 
Action: Mouse moved to (393, 303)
Screenshot: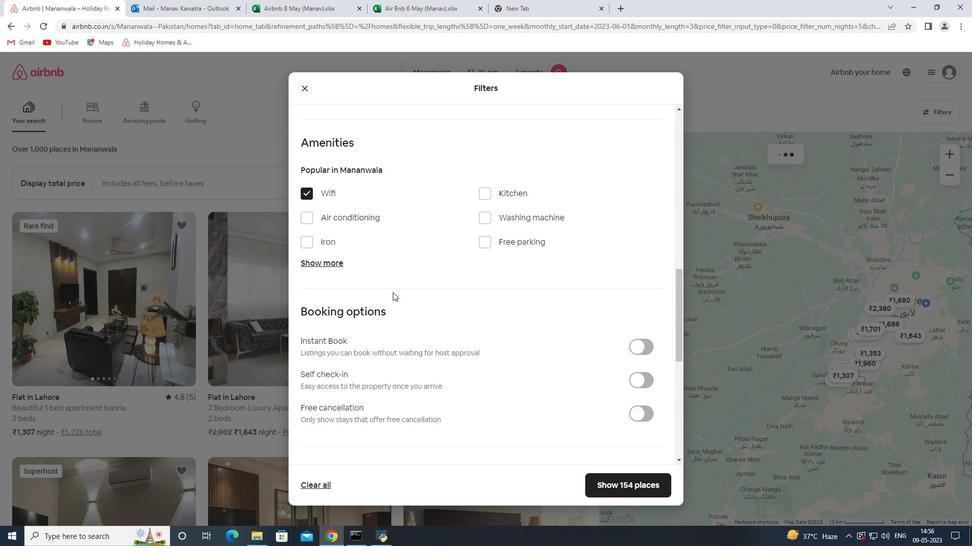 
Action: Mouse scrolled (393, 302) with delta (0, 0)
Screenshot: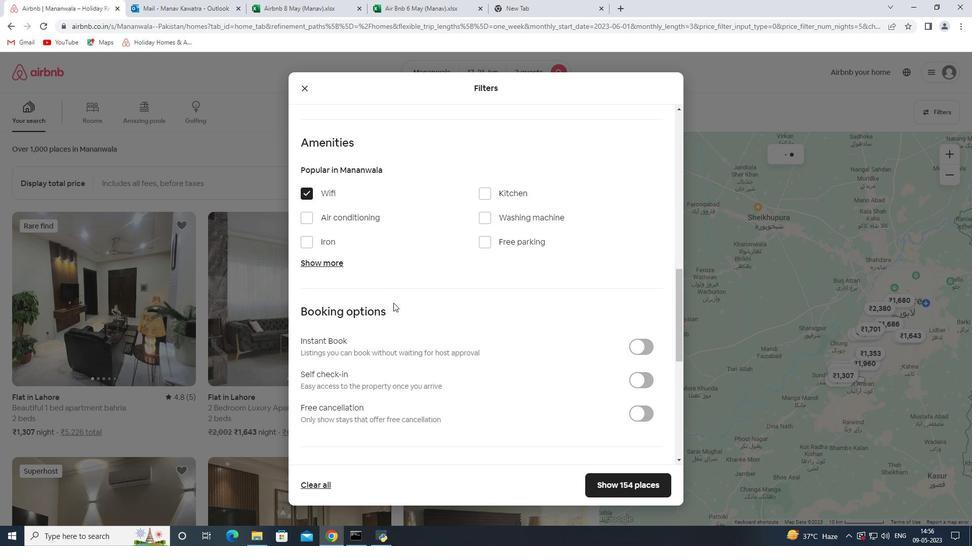
Action: Mouse scrolled (393, 302) with delta (0, 0)
Screenshot: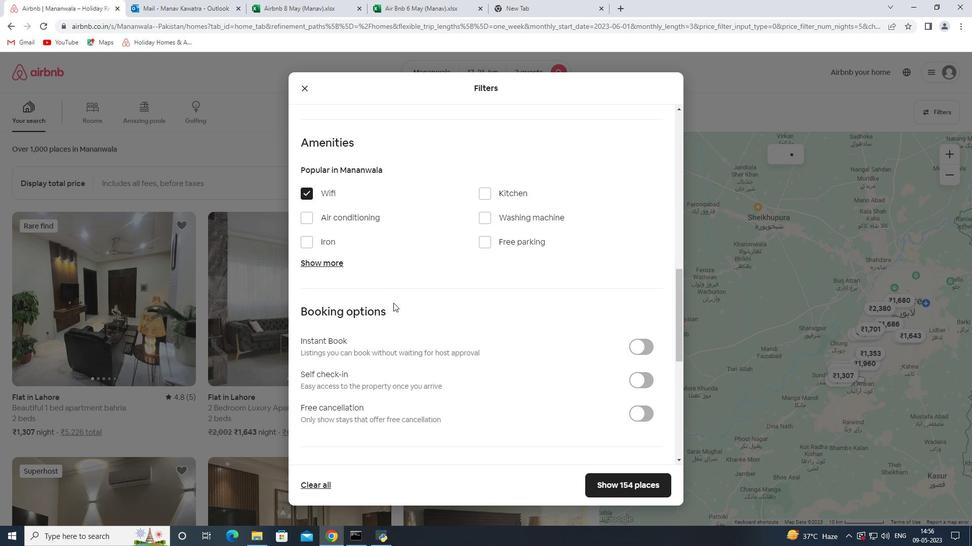 
Action: Mouse moved to (640, 277)
Screenshot: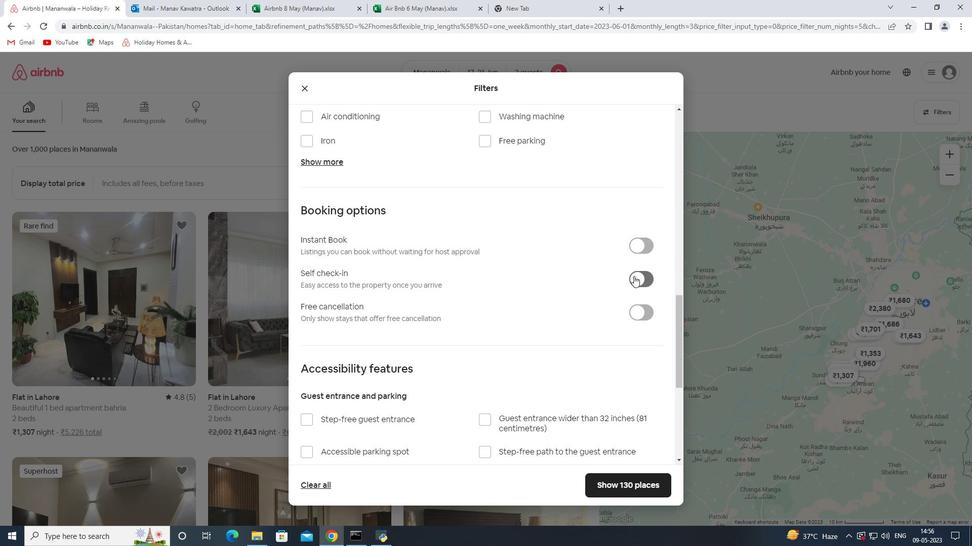 
Action: Mouse pressed left at (640, 277)
Screenshot: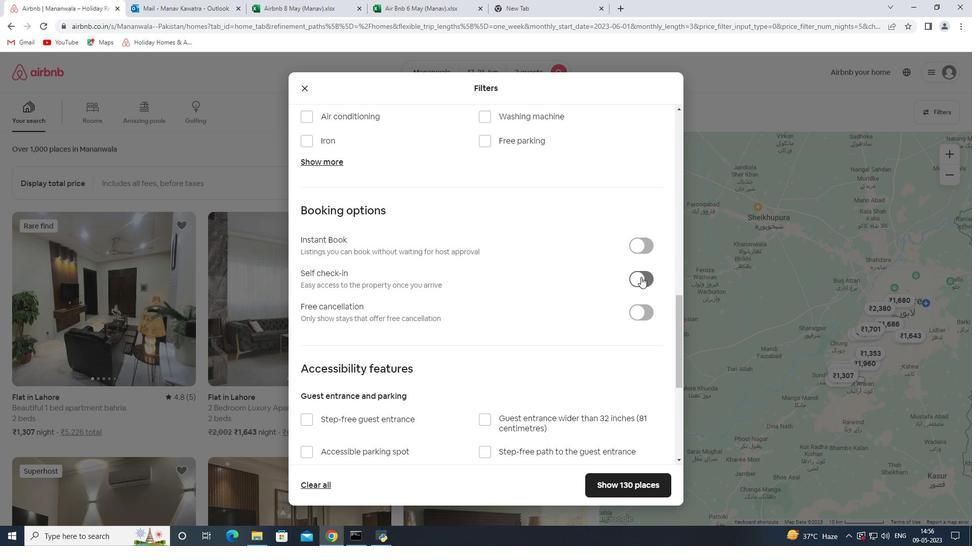 
Action: Mouse moved to (582, 333)
Screenshot: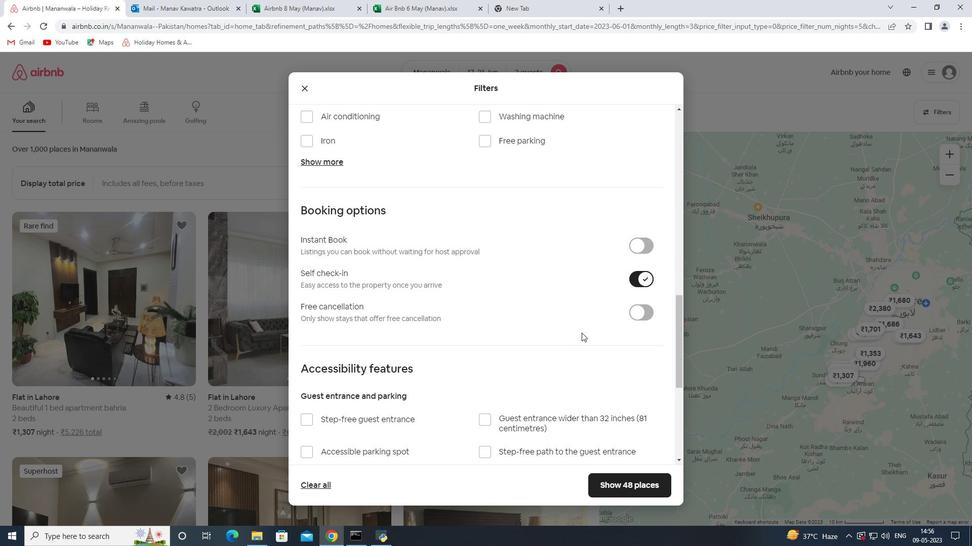 
Action: Mouse scrolled (582, 332) with delta (0, 0)
Screenshot: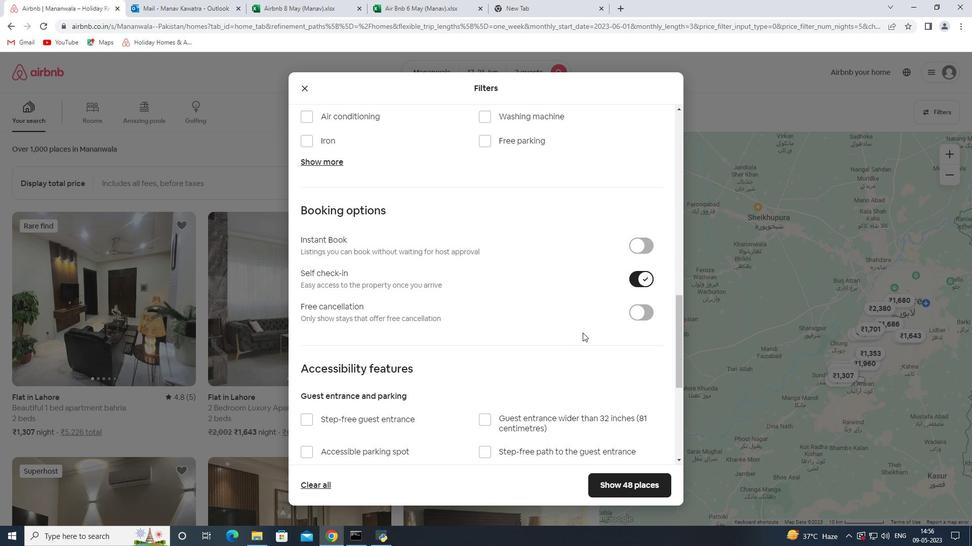 
Action: Mouse scrolled (582, 332) with delta (0, 0)
Screenshot: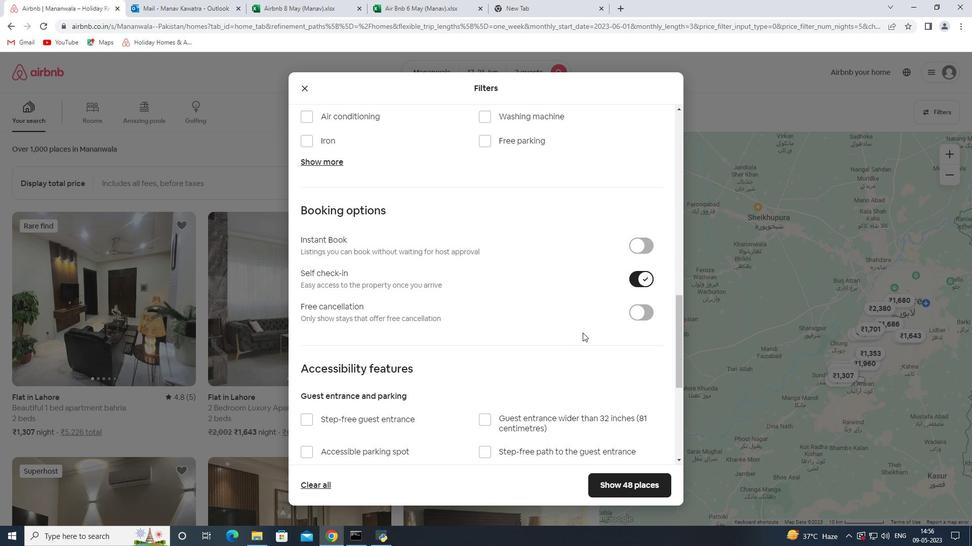 
Action: Mouse scrolled (582, 332) with delta (0, 0)
Screenshot: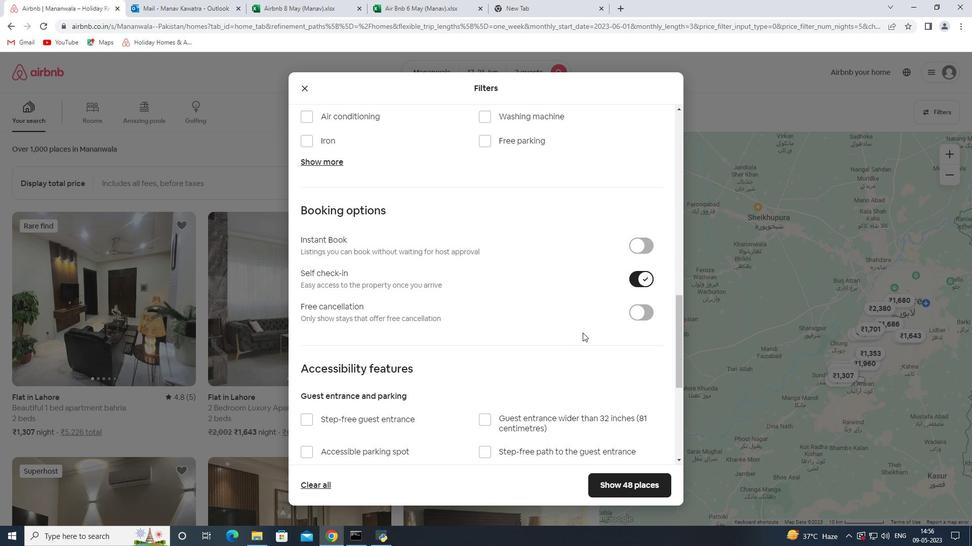 
Action: Mouse scrolled (582, 332) with delta (0, 0)
Screenshot: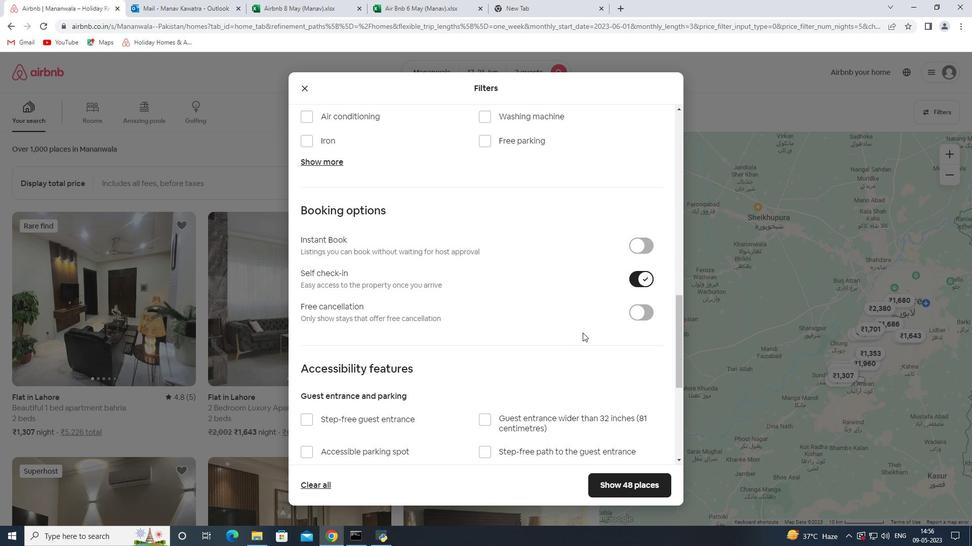 
Action: Mouse moved to (541, 363)
Screenshot: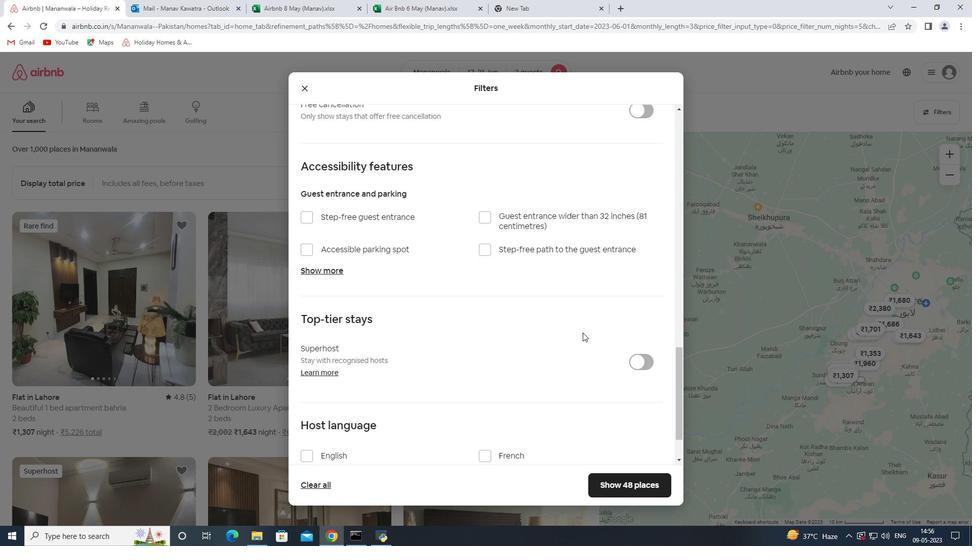 
Action: Mouse scrolled (541, 362) with delta (0, 0)
Screenshot: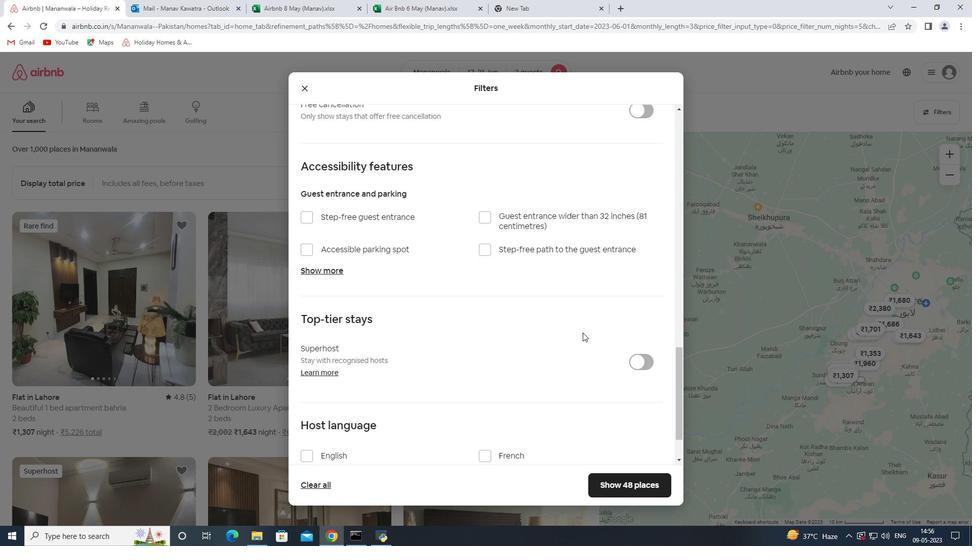 
Action: Mouse moved to (526, 370)
Screenshot: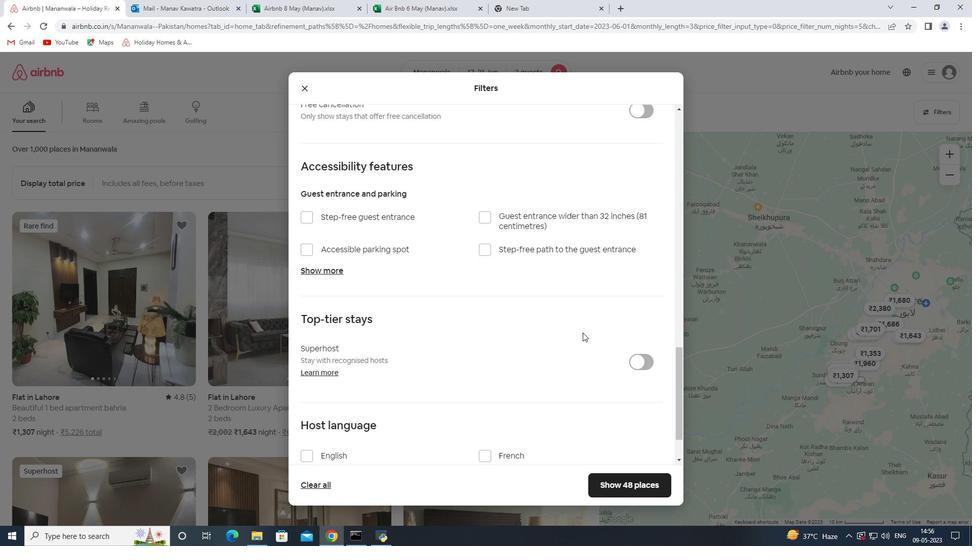 
Action: Mouse scrolled (526, 370) with delta (0, 0)
Screenshot: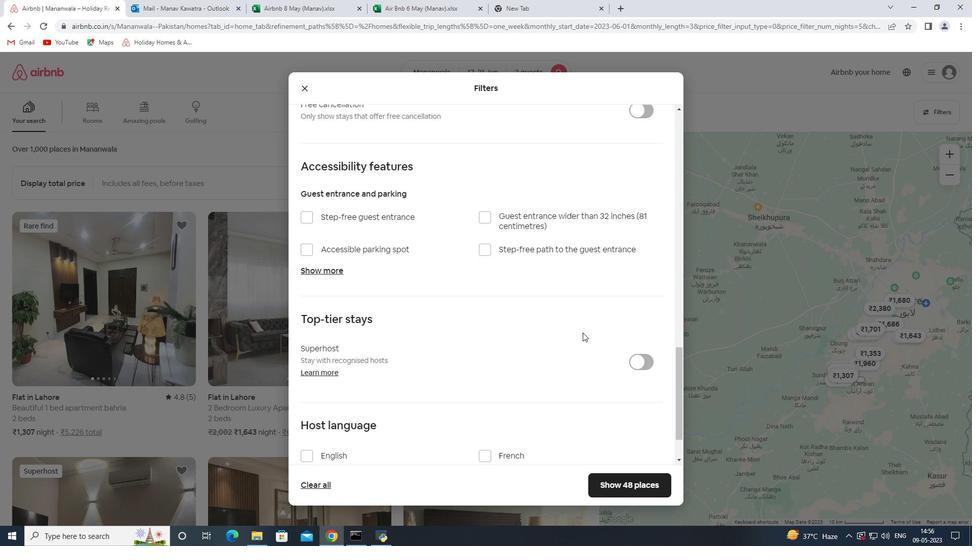 
Action: Mouse moved to (512, 373)
Screenshot: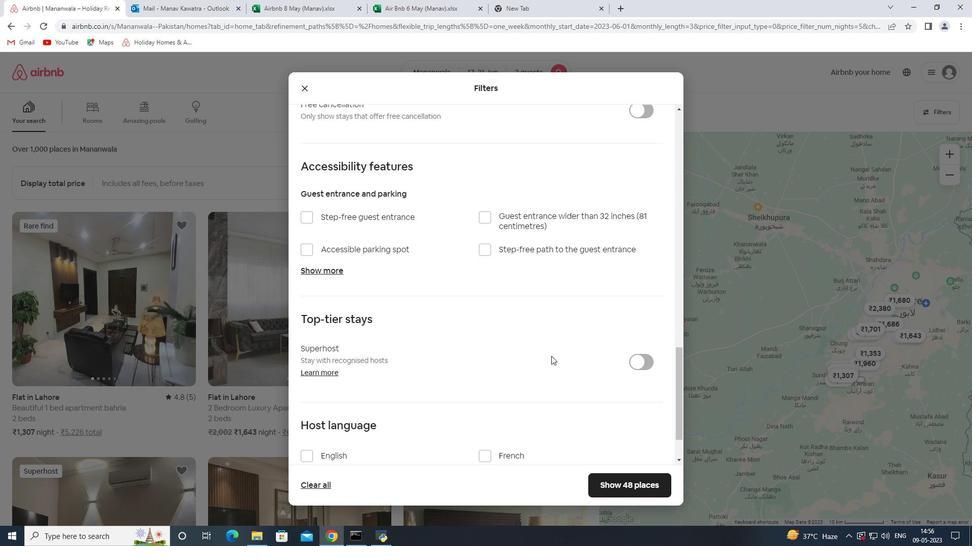 
Action: Mouse scrolled (512, 373) with delta (0, 0)
Screenshot: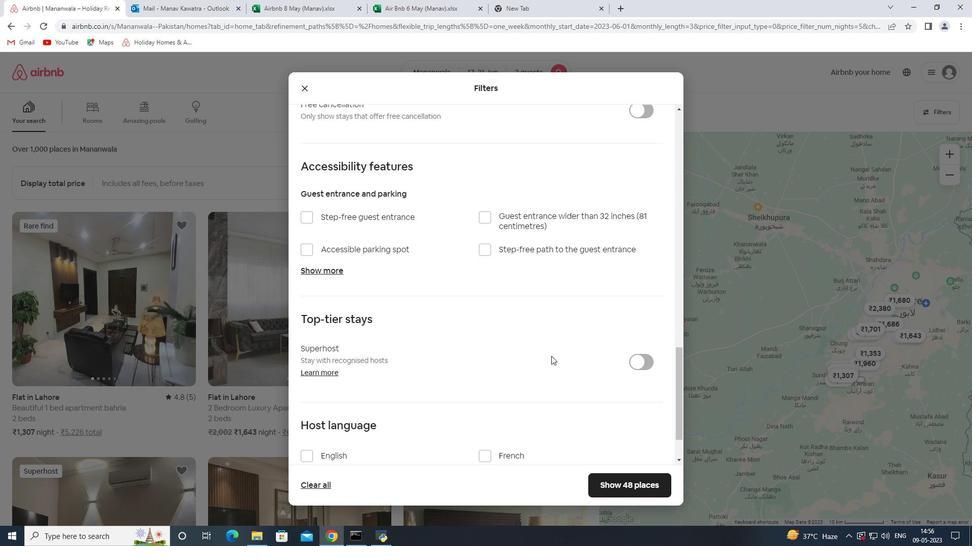 
Action: Mouse moved to (315, 394)
Screenshot: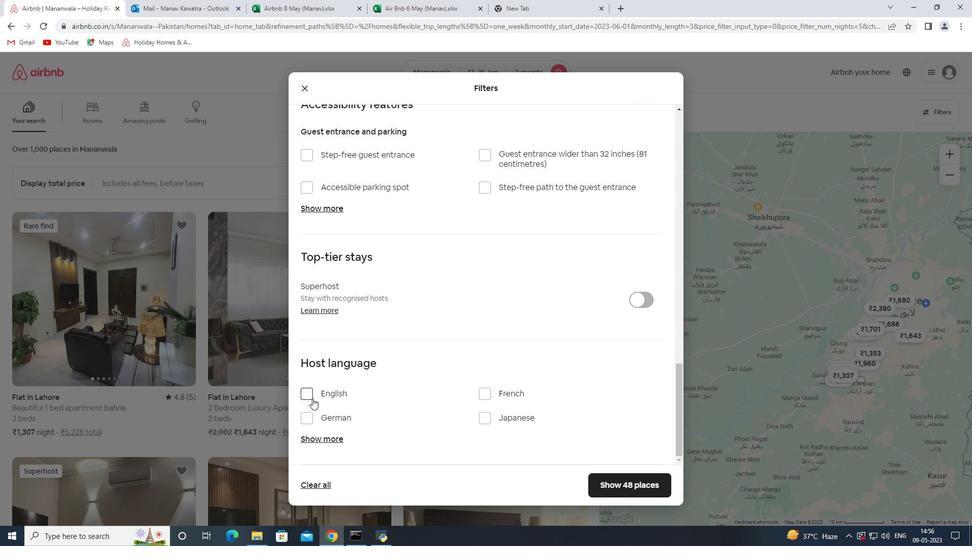 
Action: Mouse pressed left at (315, 394)
Screenshot: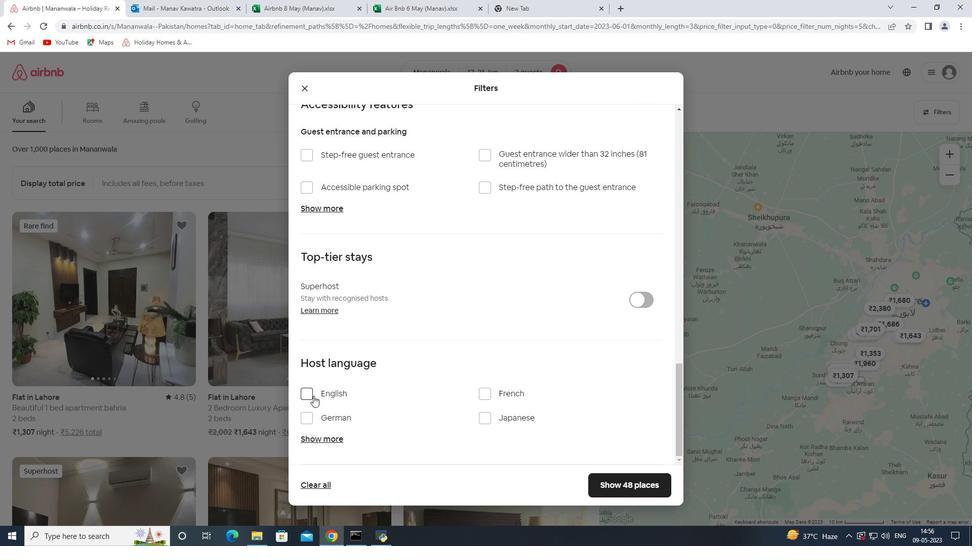
Action: Mouse moved to (410, 416)
Screenshot: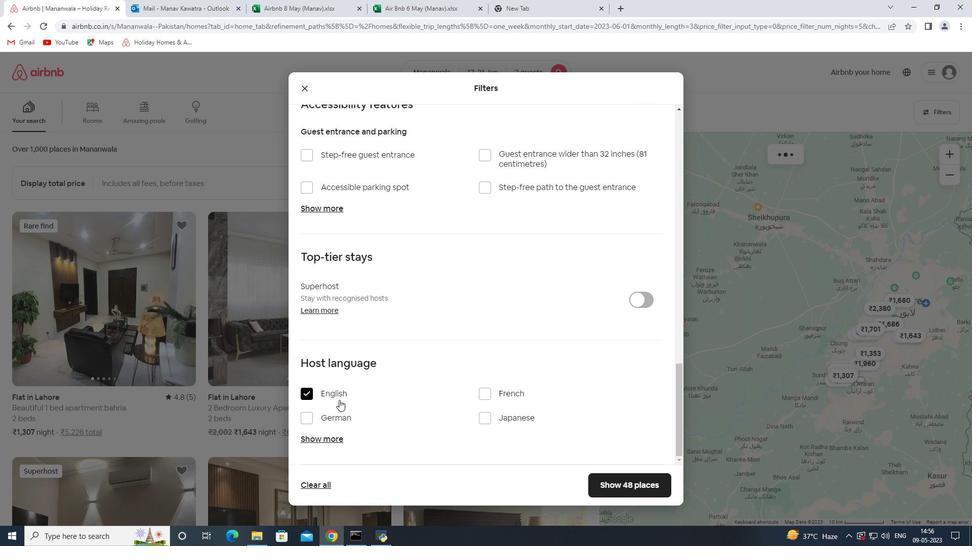 
Action: Mouse scrolled (410, 416) with delta (0, 0)
Screenshot: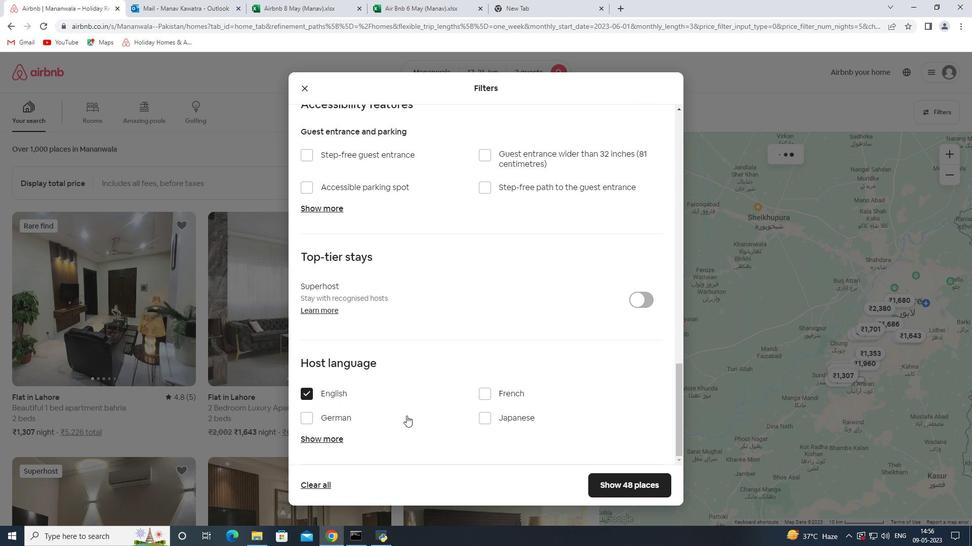 
Action: Mouse scrolled (410, 416) with delta (0, 0)
Screenshot: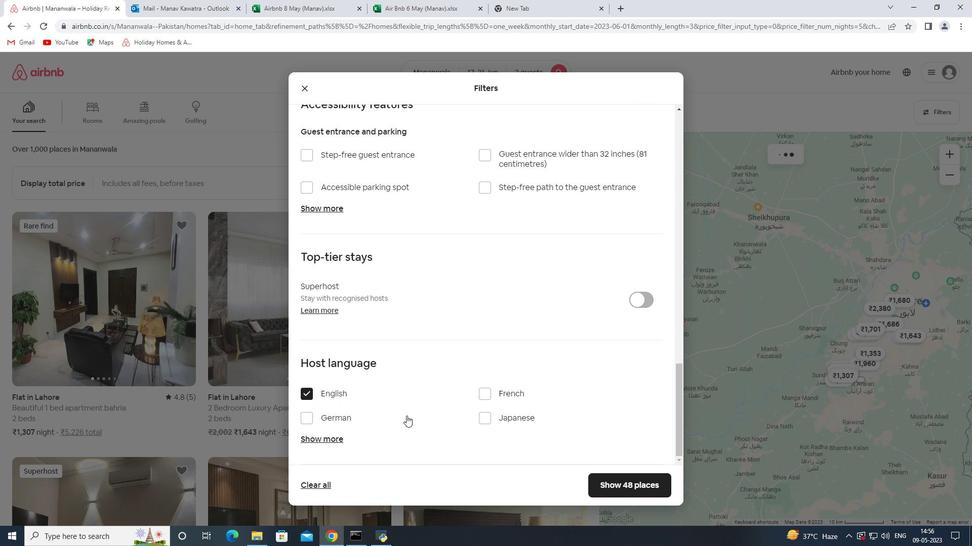 
Action: Mouse scrolled (410, 416) with delta (0, 0)
Screenshot: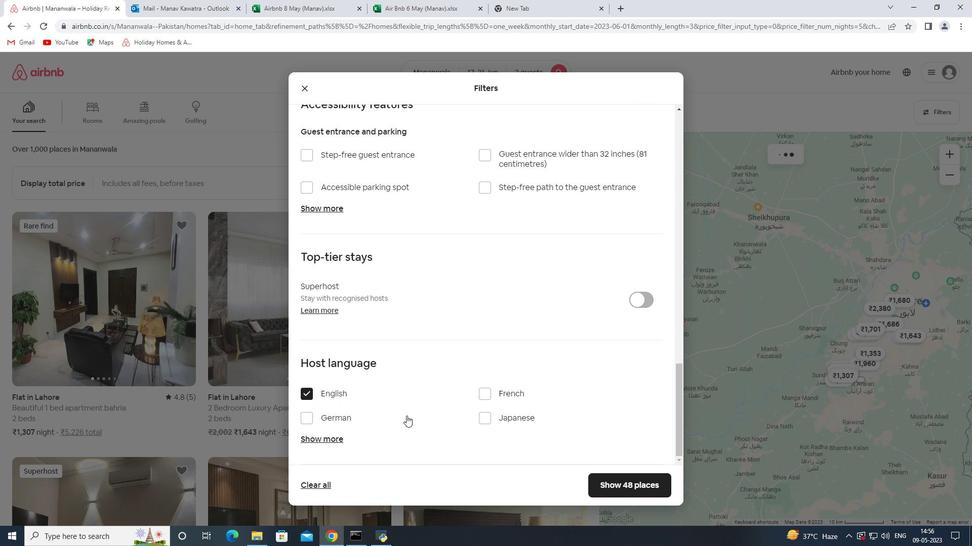 
Action: Mouse scrolled (410, 416) with delta (0, 0)
Screenshot: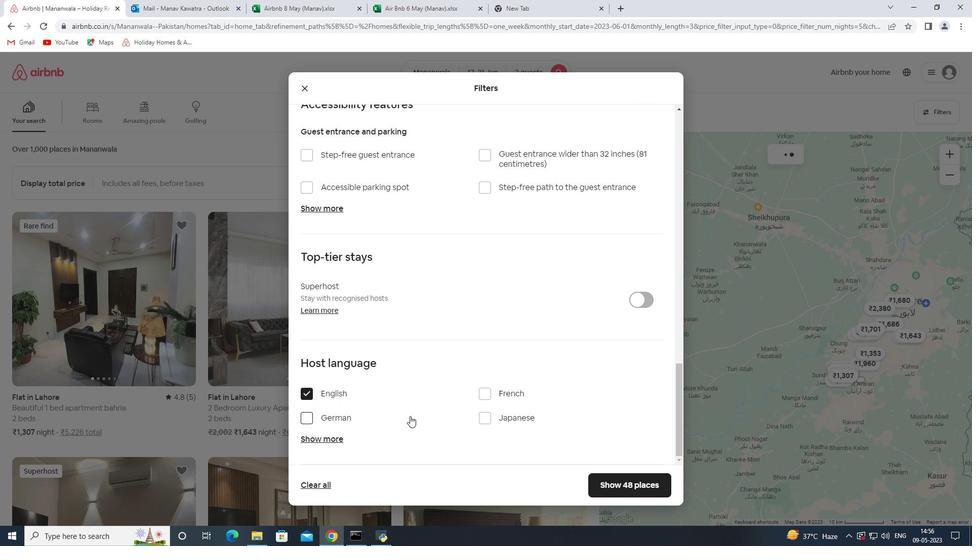 
Action: Mouse scrolled (410, 416) with delta (0, 0)
Screenshot: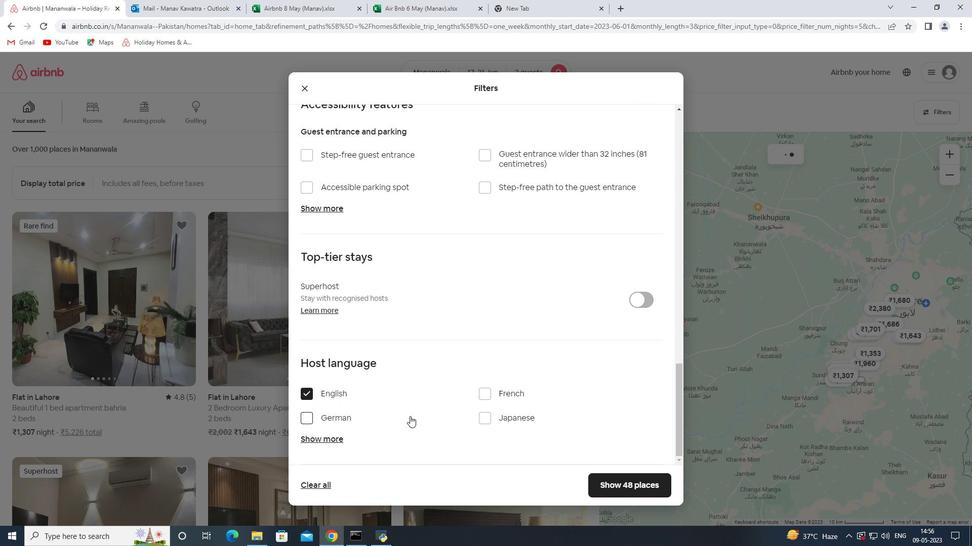 
Action: Mouse moved to (435, 386)
Screenshot: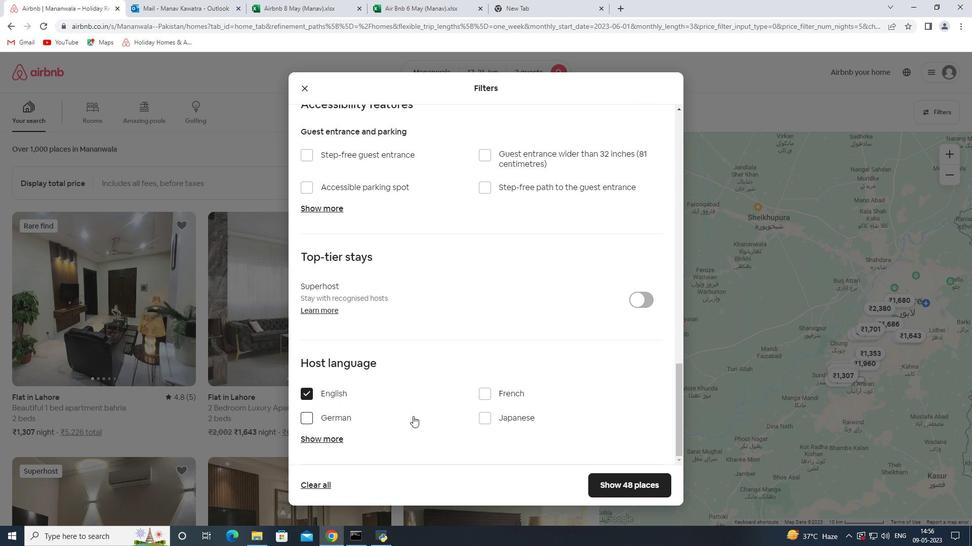 
Action: Mouse scrolled (435, 386) with delta (0, 0)
Screenshot: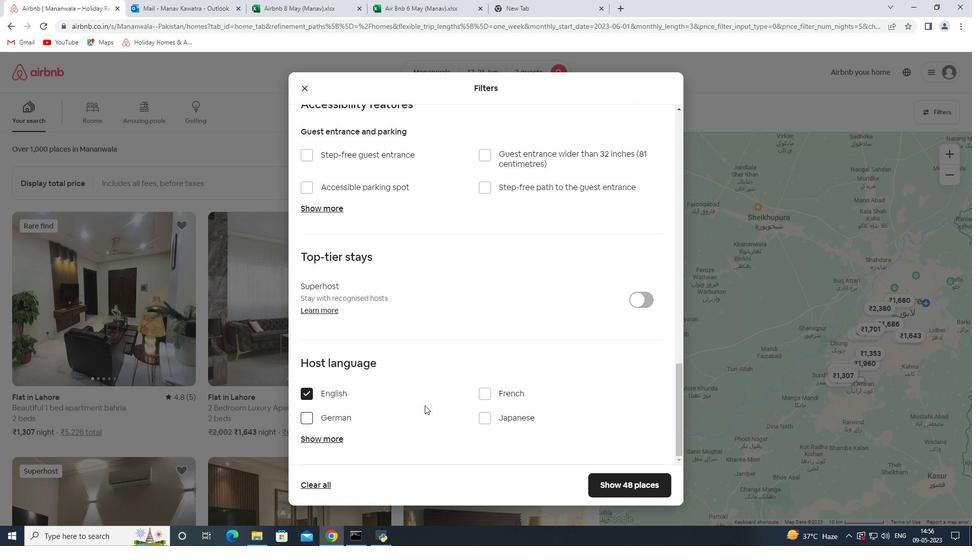 
Action: Mouse scrolled (435, 386) with delta (0, 0)
Screenshot: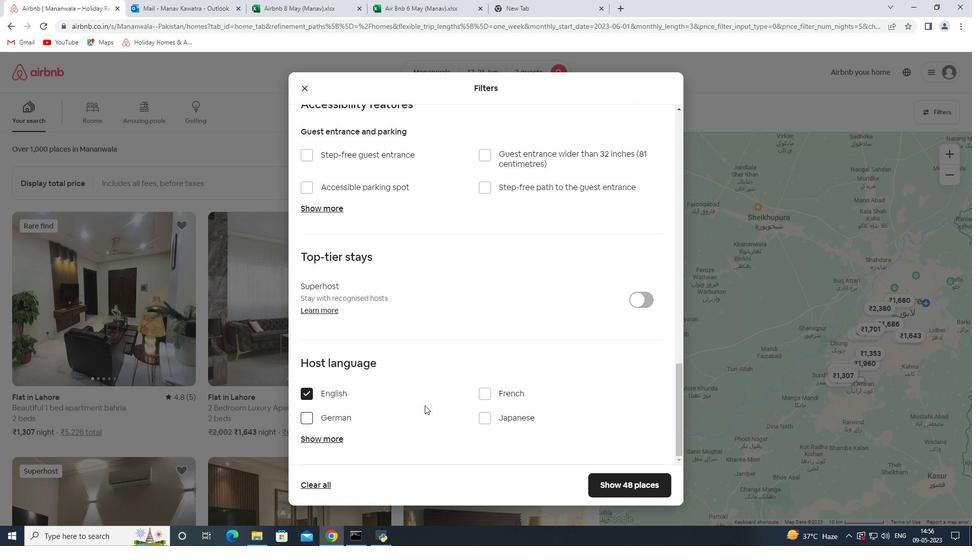 
Action: Mouse scrolled (435, 386) with delta (0, 0)
Screenshot: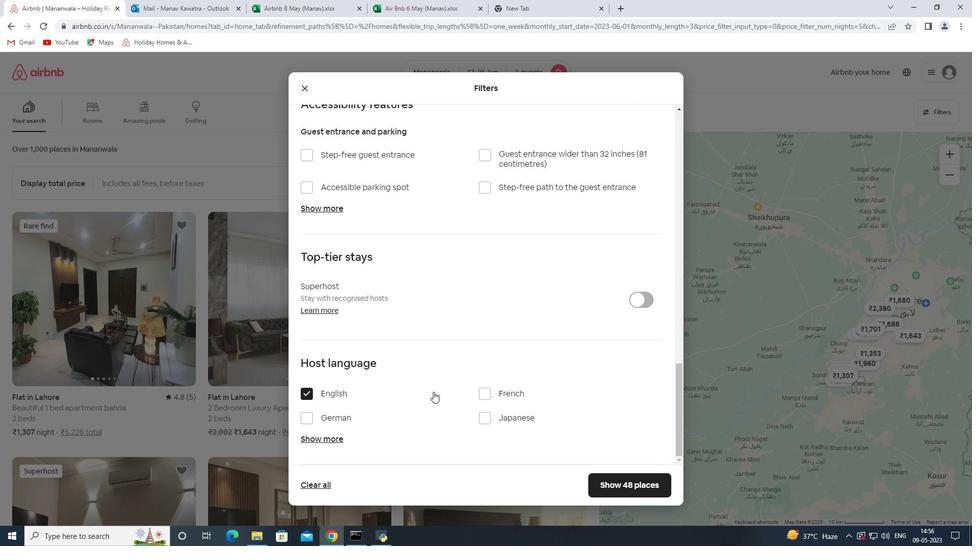 
Action: Mouse moved to (435, 386)
Screenshot: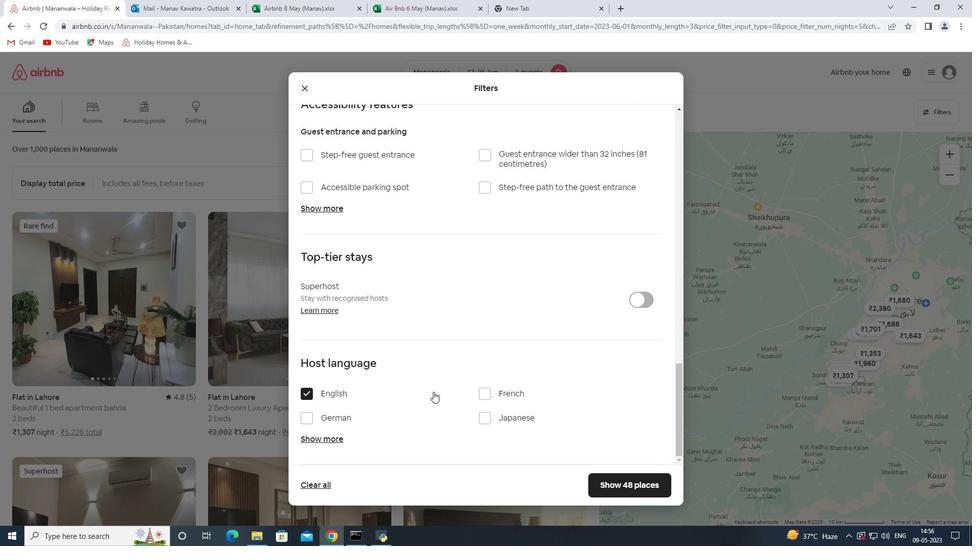 
Action: Mouse scrolled (435, 385) with delta (0, 0)
Screenshot: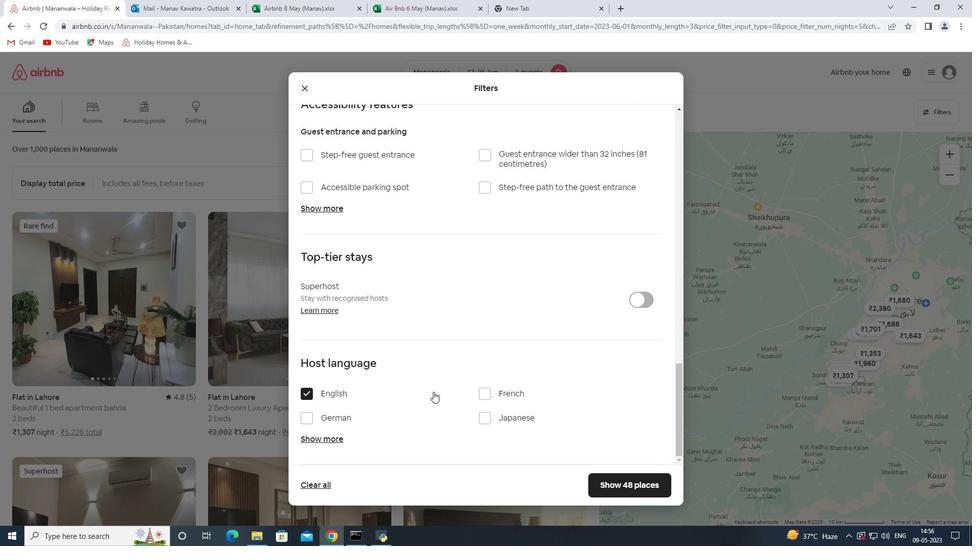 
Action: Mouse moved to (626, 476)
Screenshot: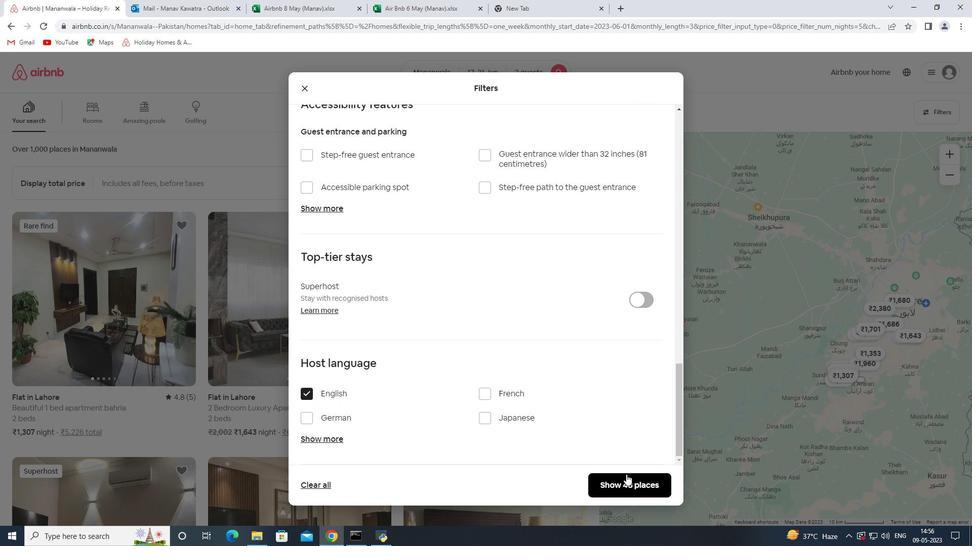 
Action: Mouse pressed left at (626, 476)
Screenshot: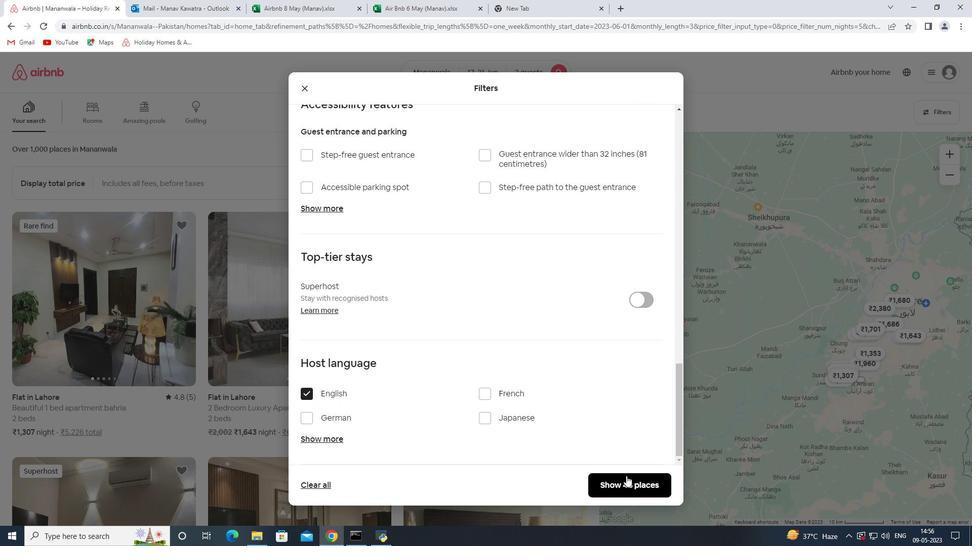 
